 Task: Look for space in Rājampet, India from 5th July, 2023 to 11th July, 2023 for 2 adults in price range Rs.8000 to Rs.16000. Place can be entire place with 2 bedrooms having 2 beds and 1 bathroom. Property type can be house, flat, guest house. Booking option can be shelf check-in. Required host language is English.
Action: Mouse moved to (474, 63)
Screenshot: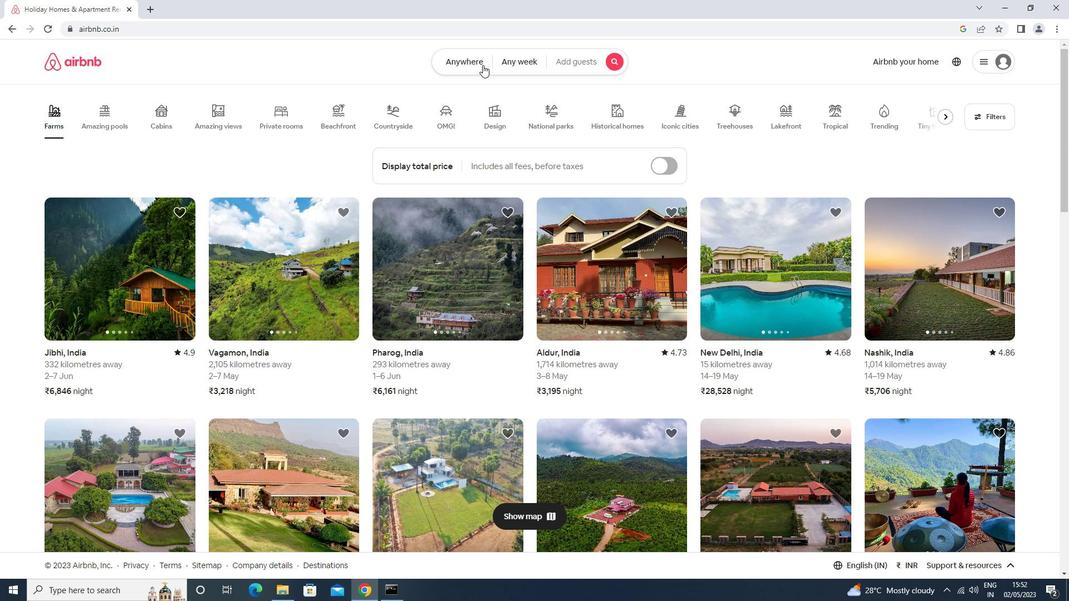 
Action: Mouse pressed left at (474, 63)
Screenshot: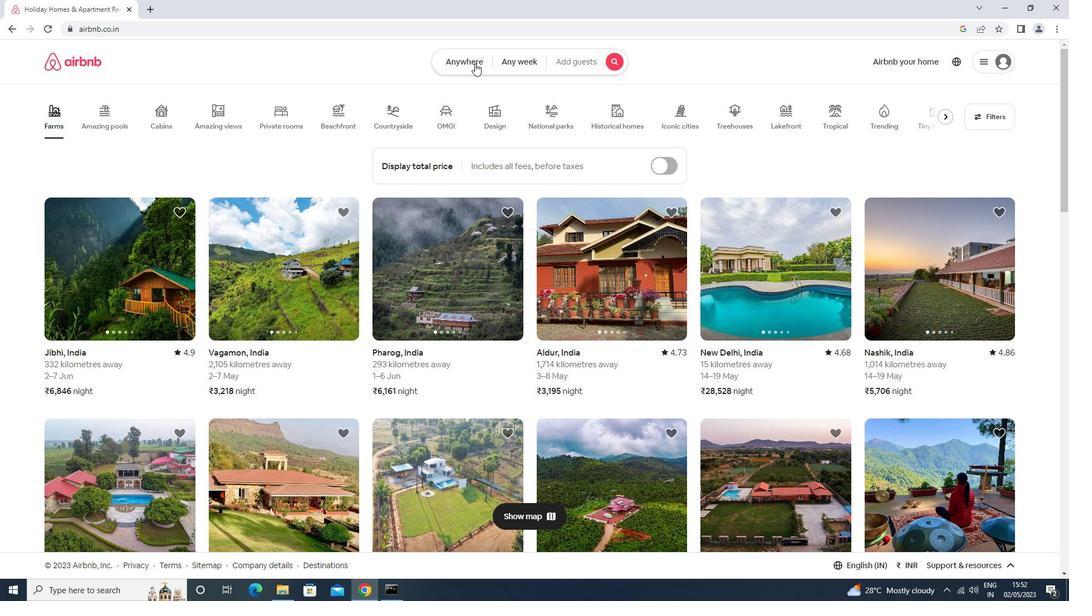 
Action: Mouse moved to (427, 108)
Screenshot: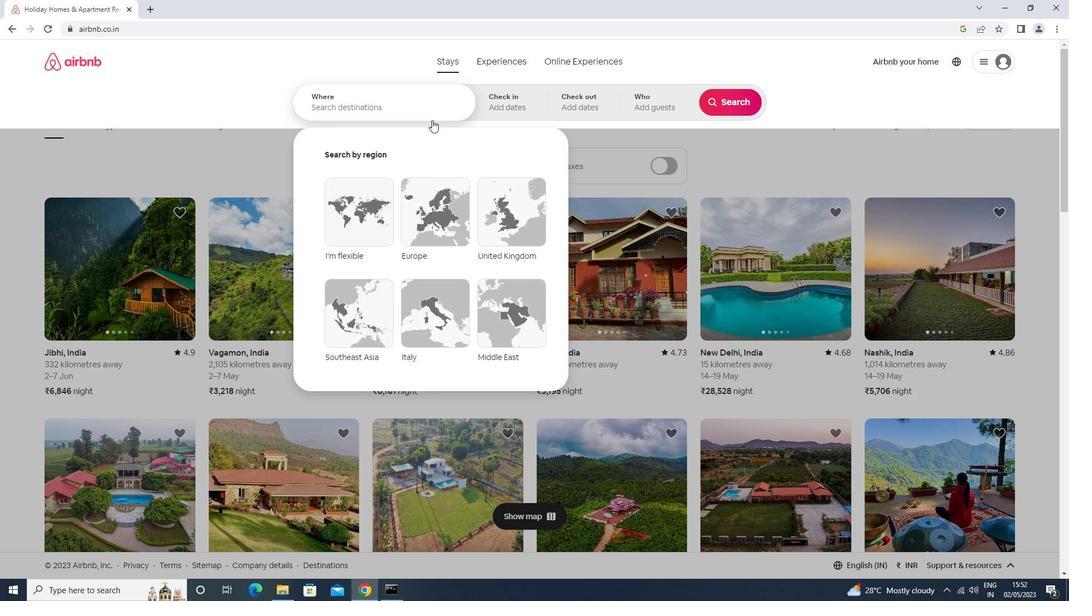 
Action: Mouse pressed left at (427, 108)
Screenshot: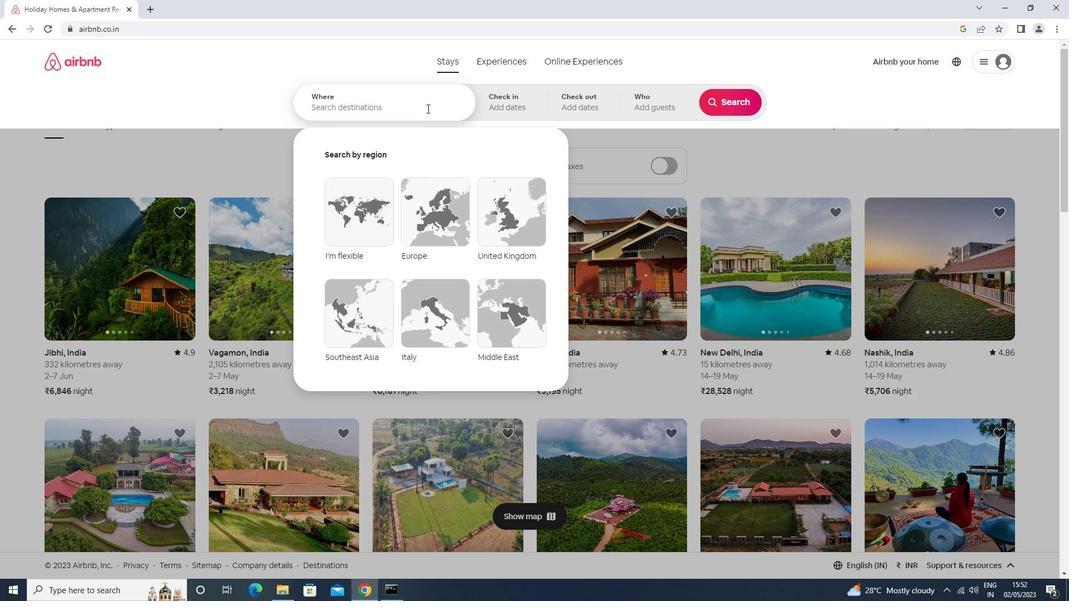 
Action: Key pressed r<Key.caps_lock>ajampet<Key.enter>
Screenshot: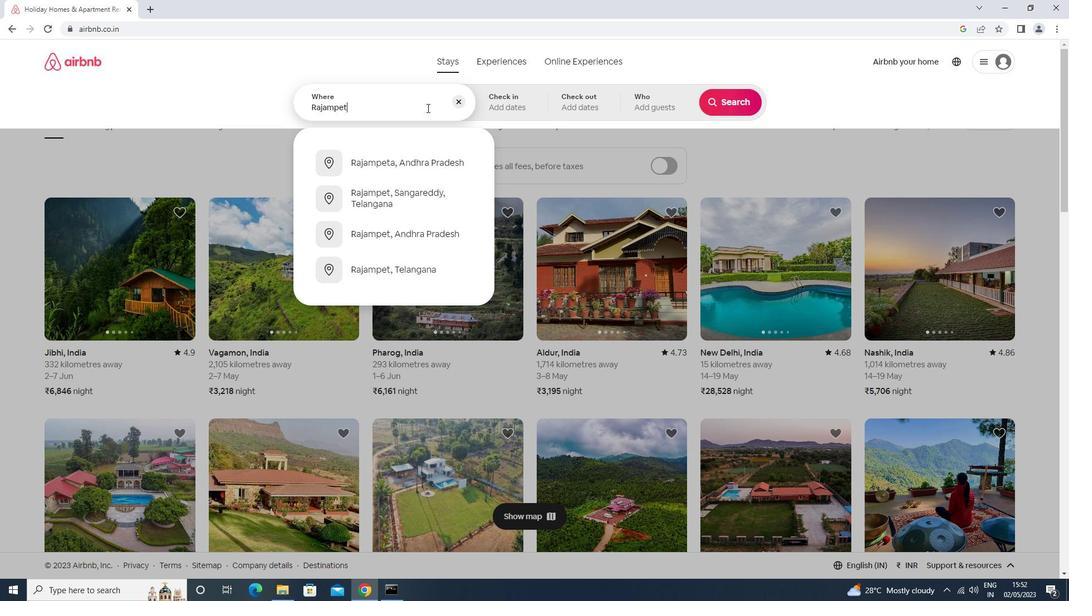 
Action: Mouse moved to (729, 189)
Screenshot: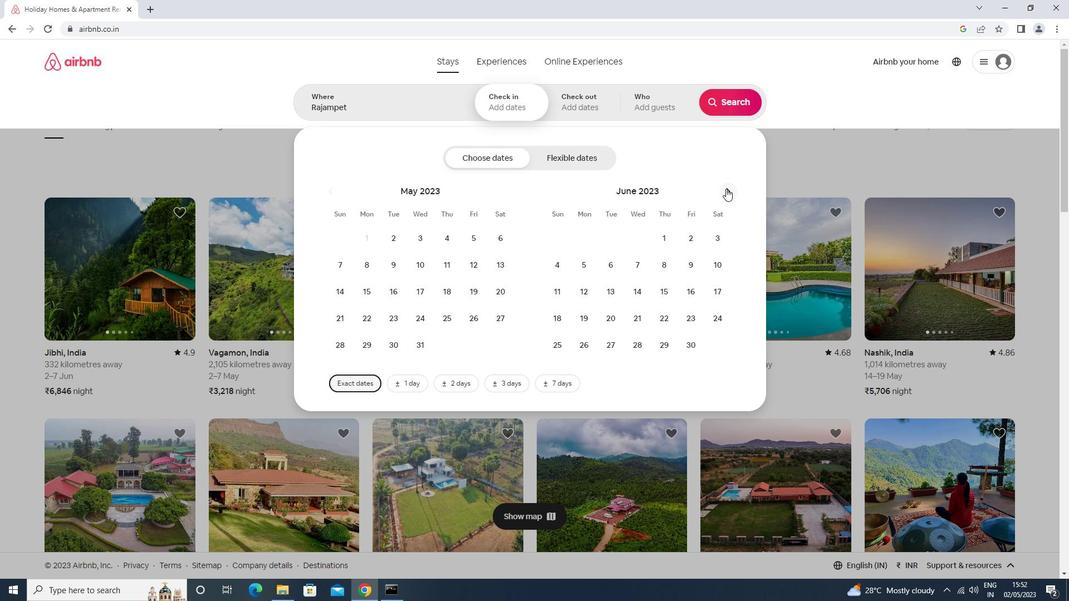 
Action: Mouse pressed left at (729, 189)
Screenshot: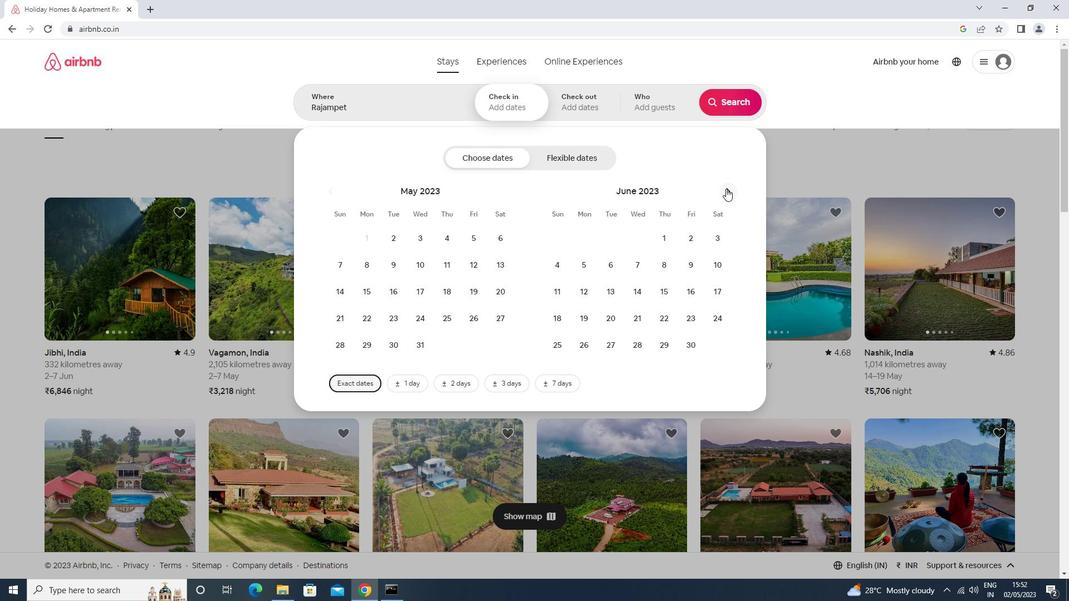 
Action: Mouse moved to (630, 268)
Screenshot: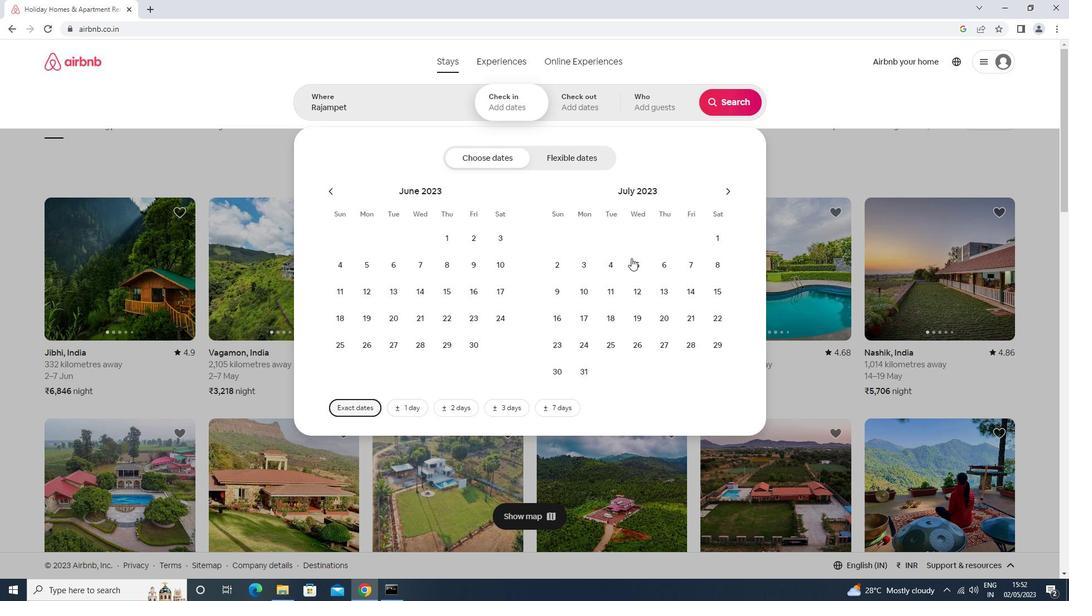 
Action: Mouse pressed left at (630, 268)
Screenshot: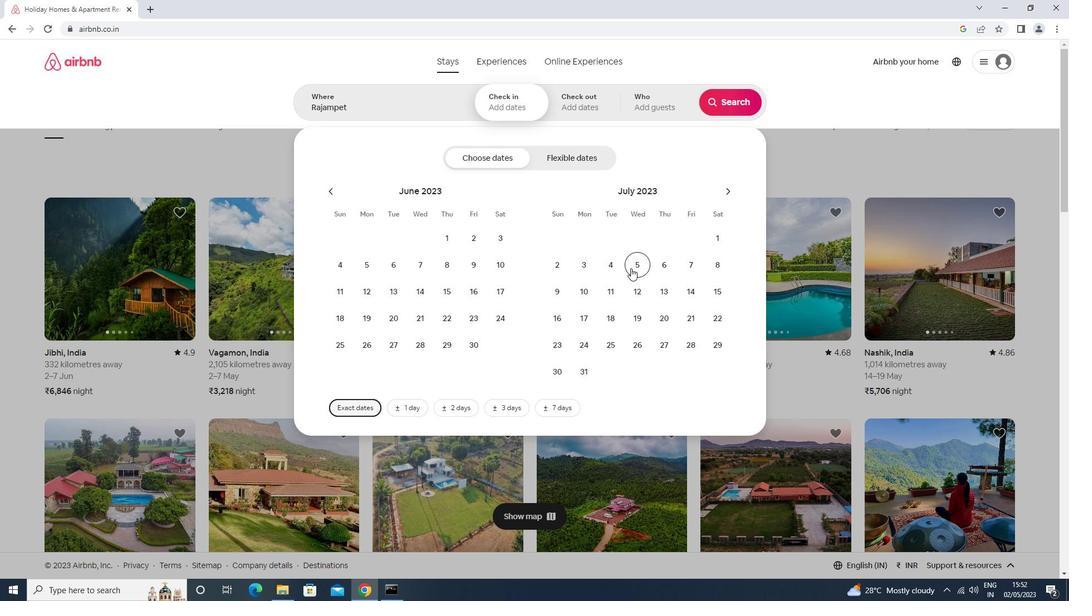 
Action: Mouse moved to (612, 287)
Screenshot: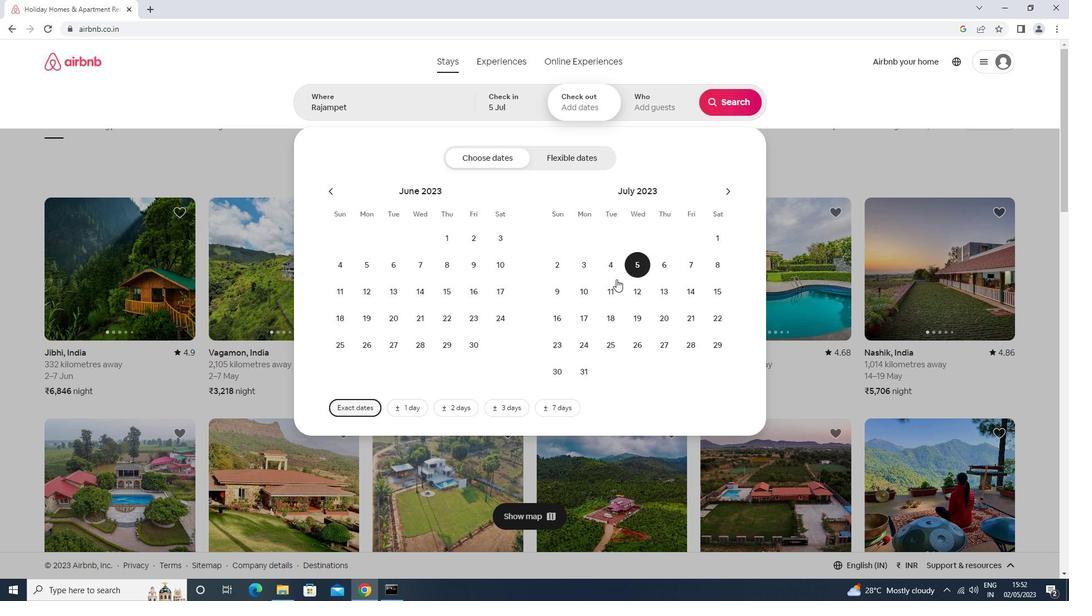 
Action: Mouse pressed left at (612, 287)
Screenshot: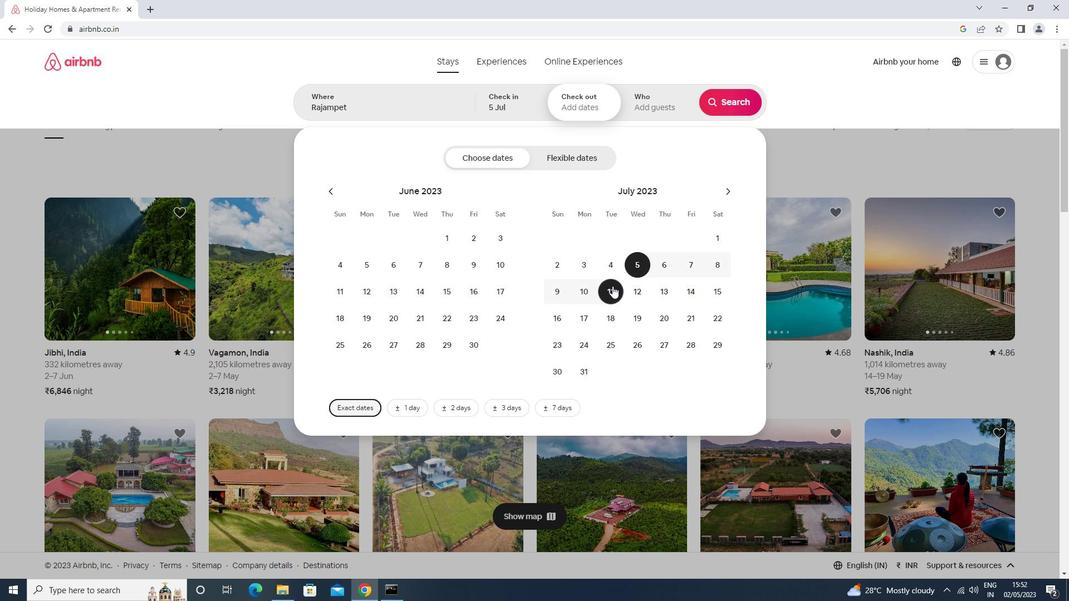 
Action: Mouse moved to (651, 116)
Screenshot: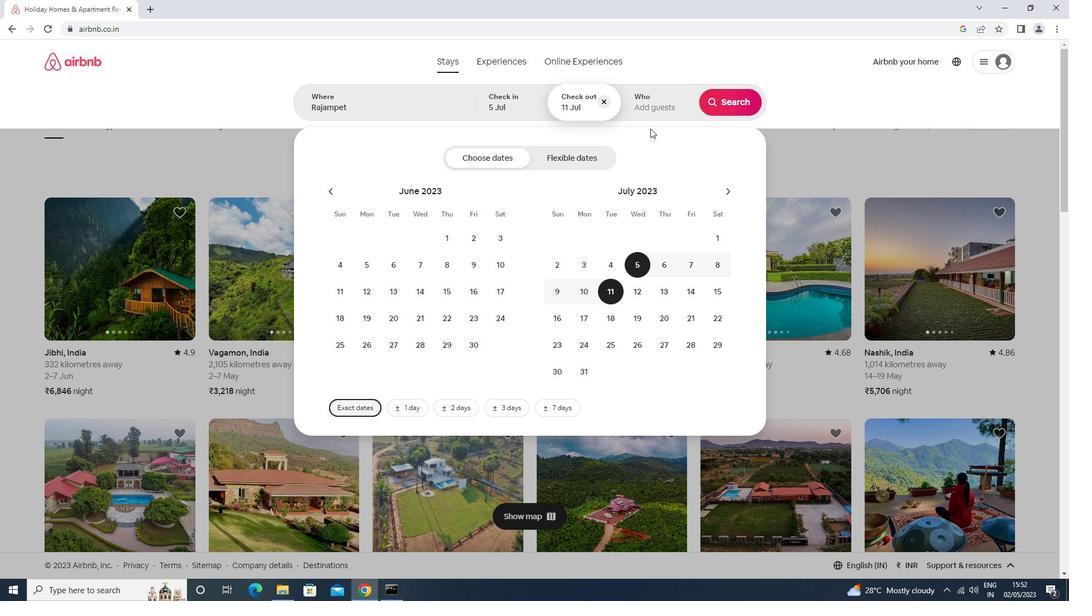 
Action: Mouse pressed left at (651, 116)
Screenshot: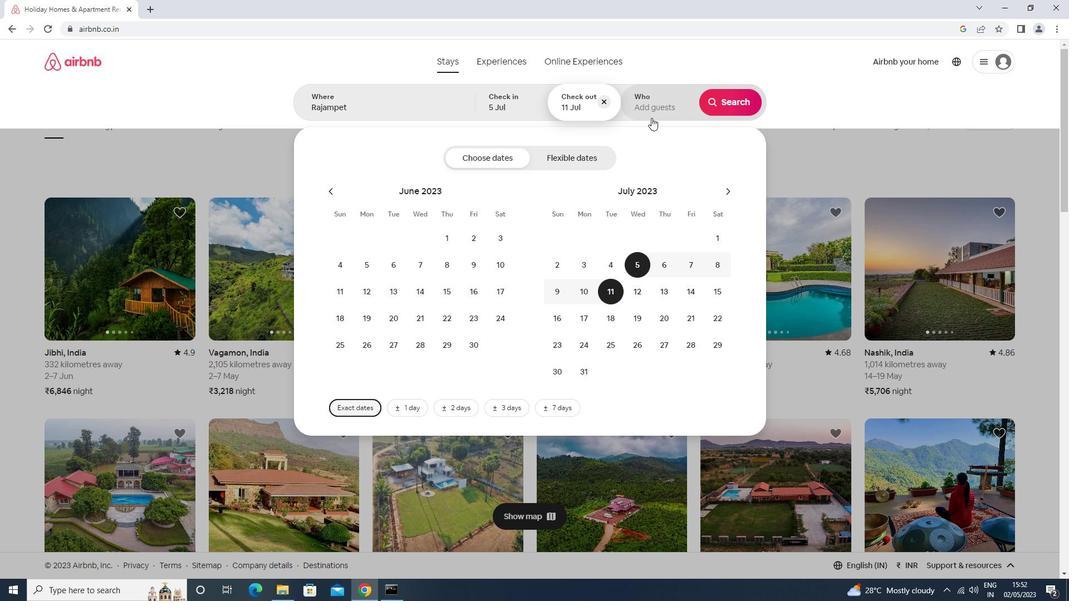 
Action: Mouse moved to (736, 168)
Screenshot: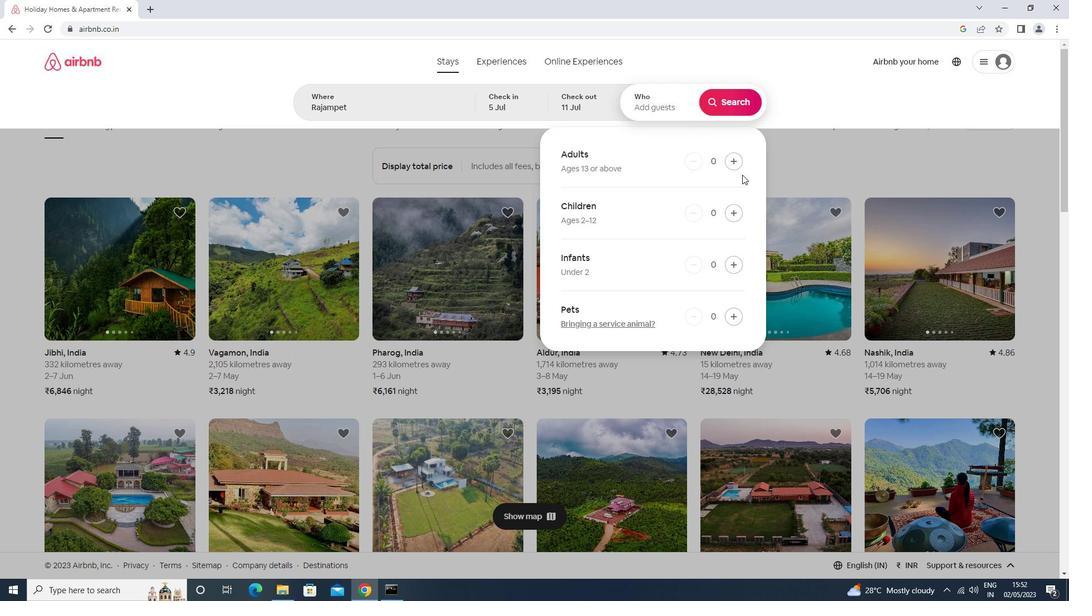 
Action: Mouse pressed left at (736, 168)
Screenshot: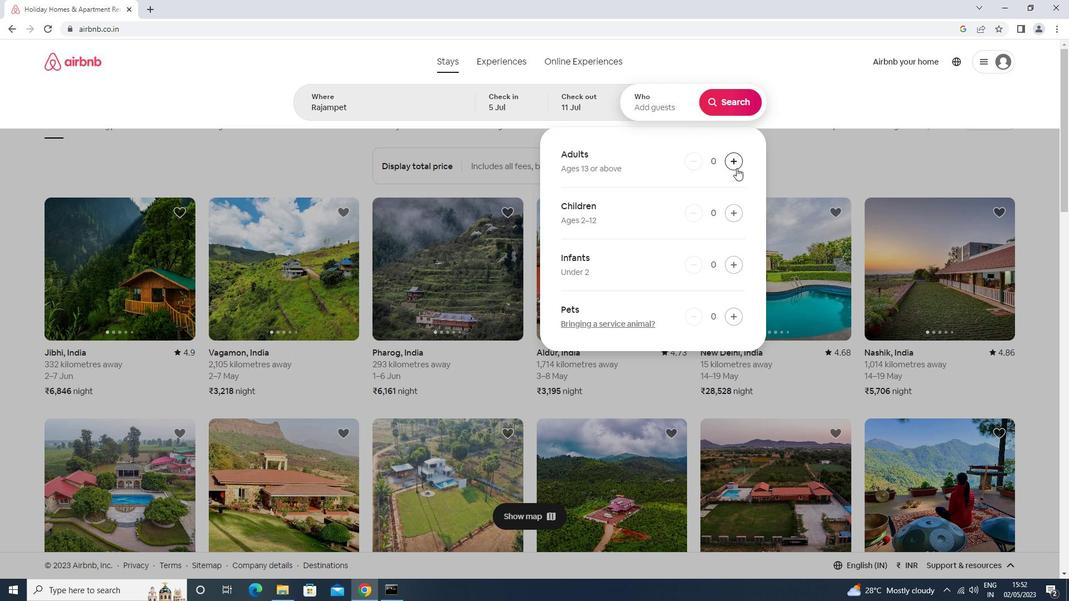 
Action: Mouse pressed left at (736, 168)
Screenshot: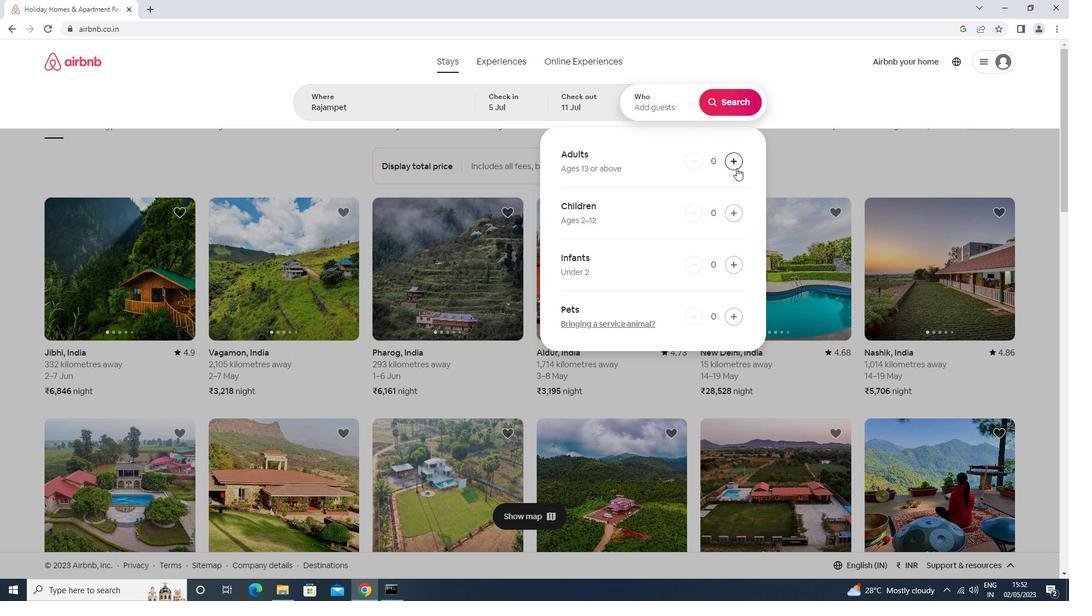 
Action: Mouse moved to (737, 101)
Screenshot: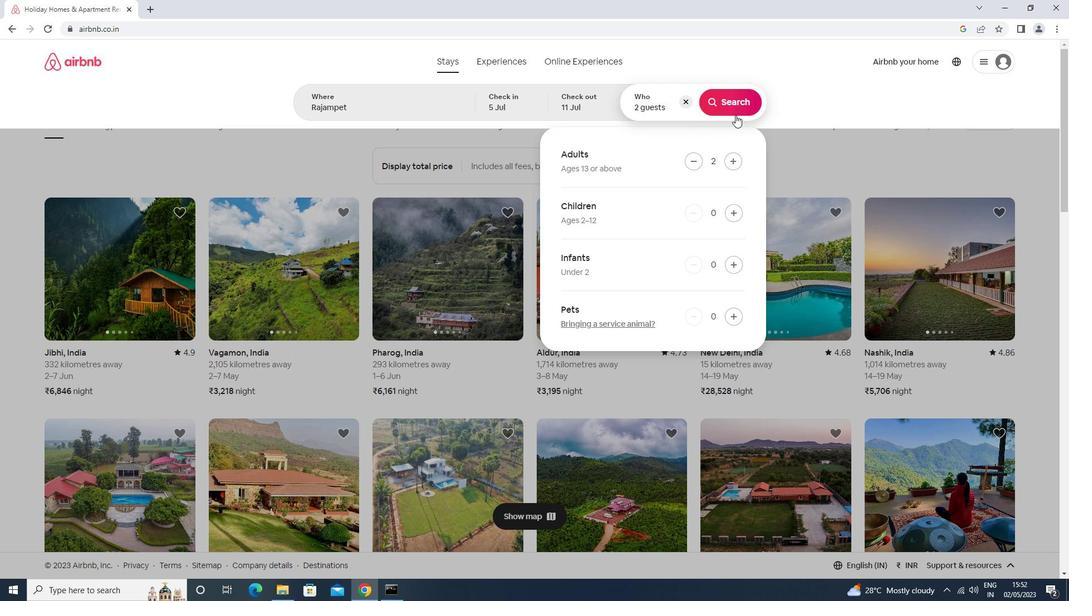 
Action: Mouse pressed left at (737, 101)
Screenshot: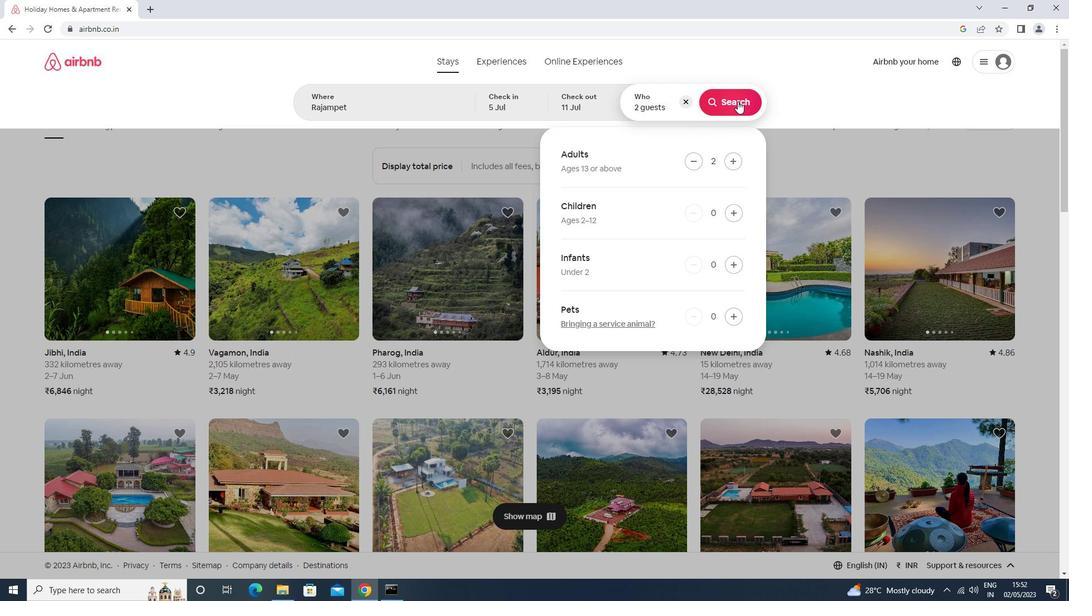 
Action: Mouse moved to (1015, 106)
Screenshot: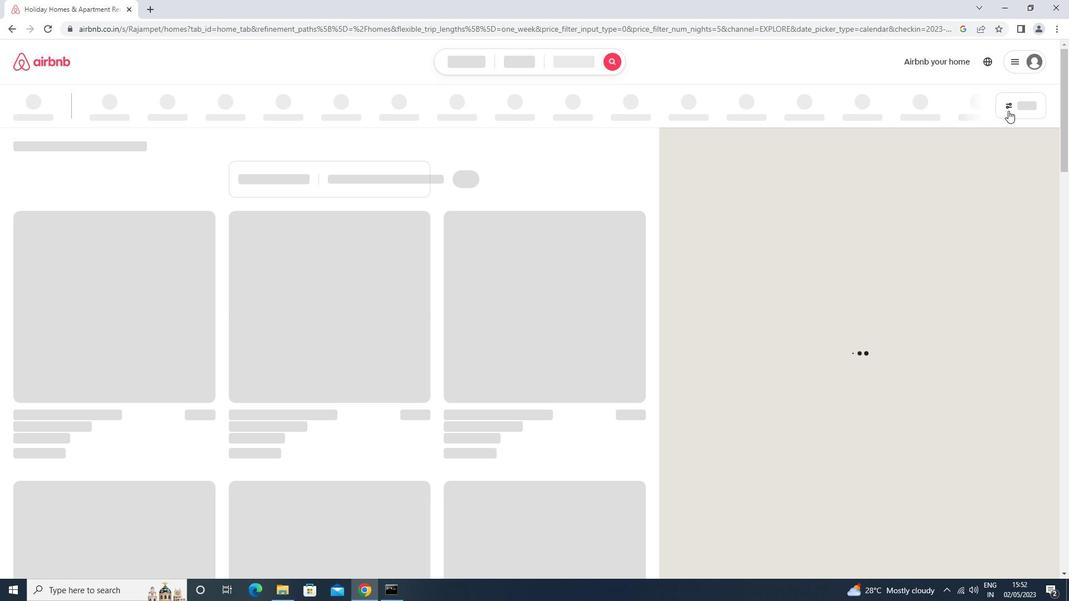 
Action: Mouse pressed left at (1015, 106)
Screenshot: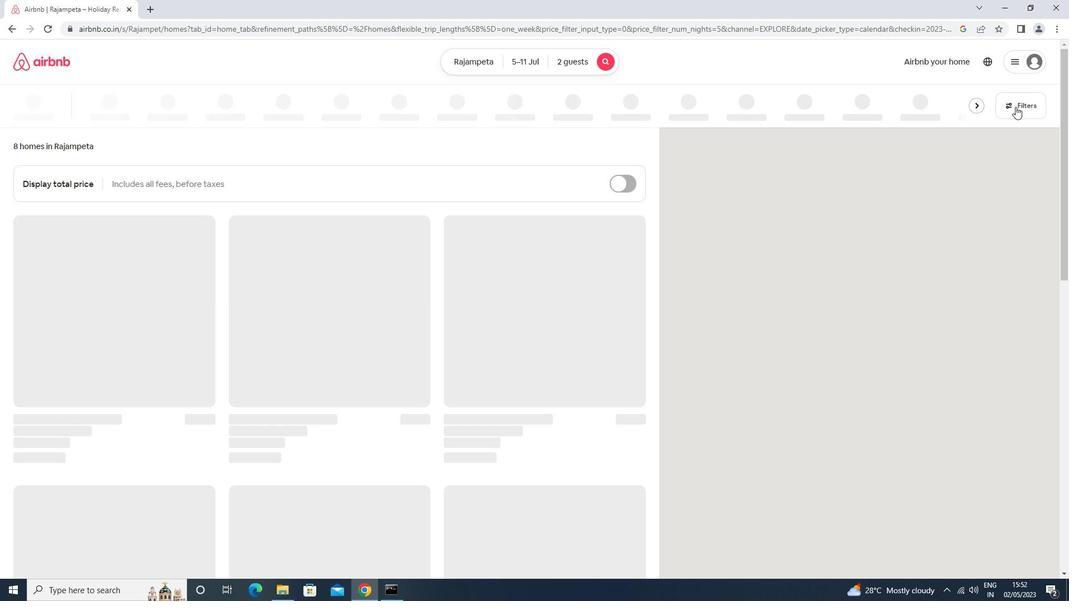 
Action: Mouse moved to (410, 245)
Screenshot: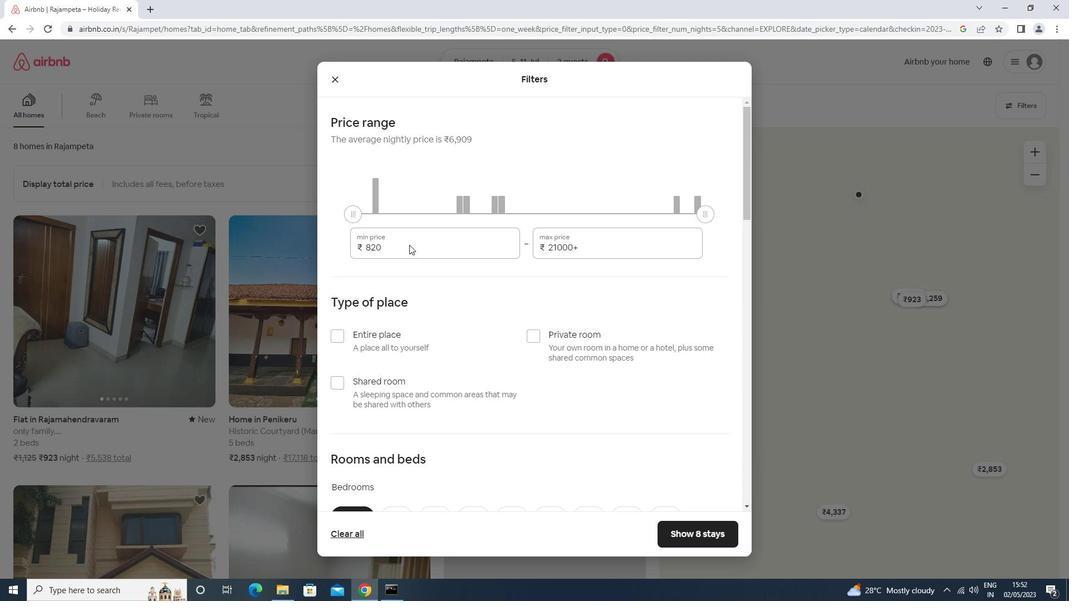 
Action: Mouse pressed left at (410, 245)
Screenshot: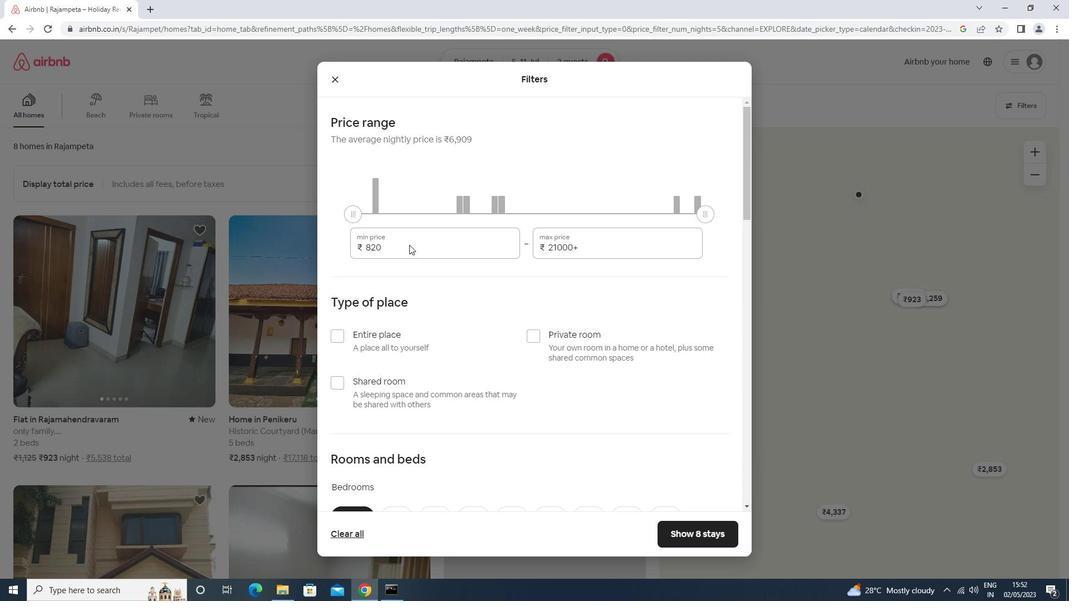 
Action: Key pressed <Key.backspace><Key.backspace><Key.backspace><Key.backspace><Key.backspace><Key.backspace>8000<Key.tab>16000
Screenshot: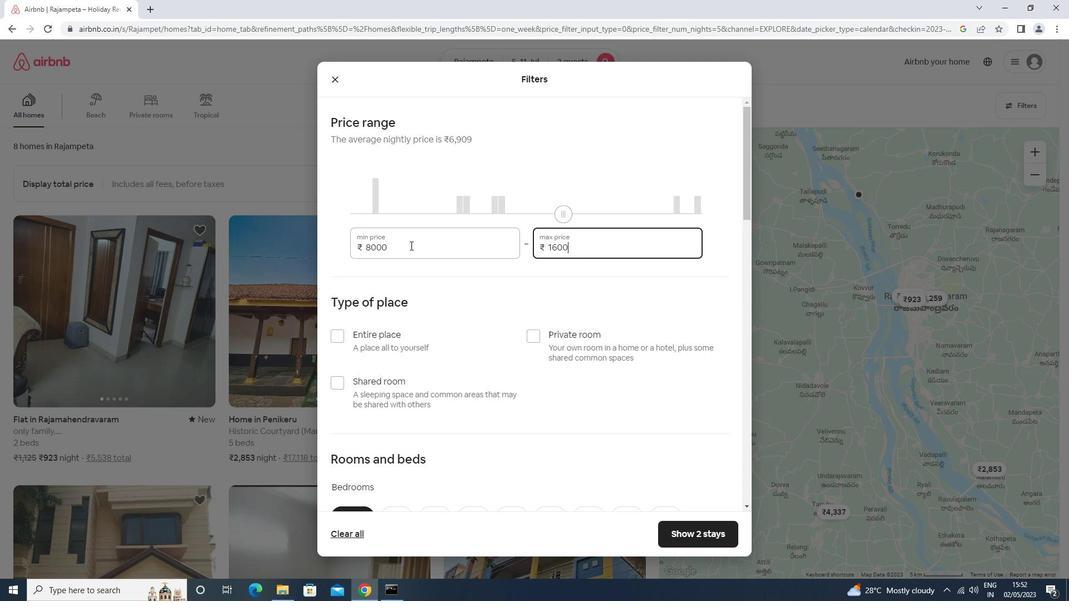 
Action: Mouse scrolled (410, 245) with delta (0, 0)
Screenshot: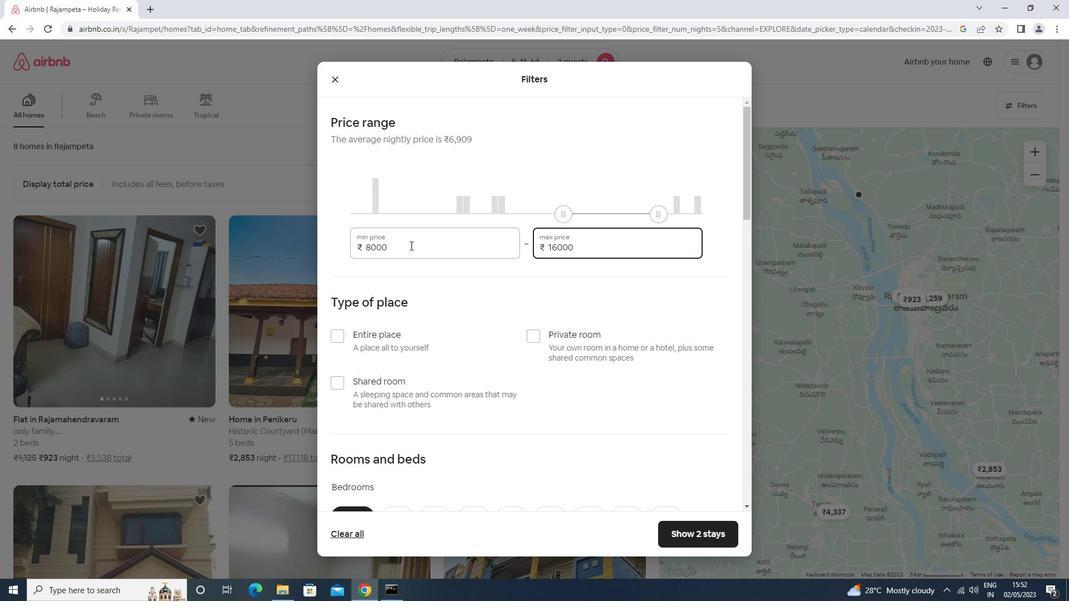 
Action: Mouse moved to (410, 245)
Screenshot: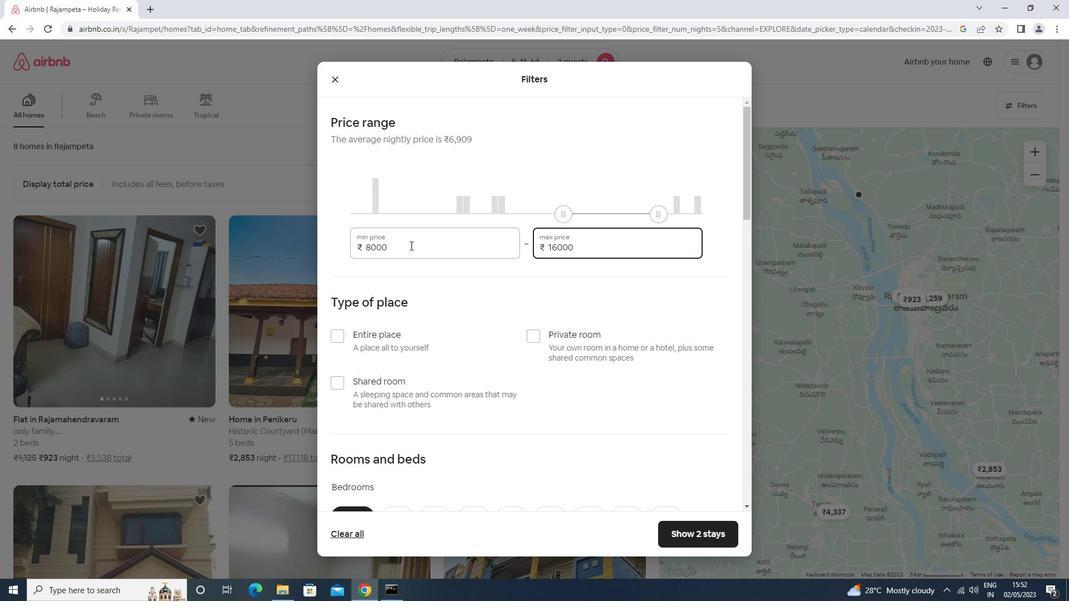 
Action: Mouse scrolled (410, 245) with delta (0, 0)
Screenshot: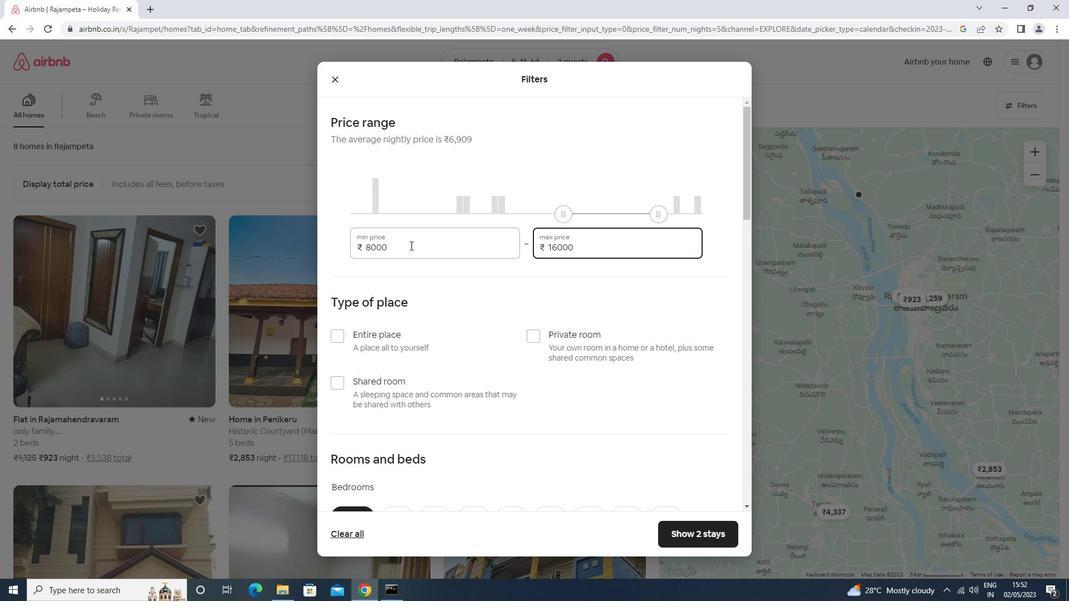 
Action: Mouse moved to (410, 246)
Screenshot: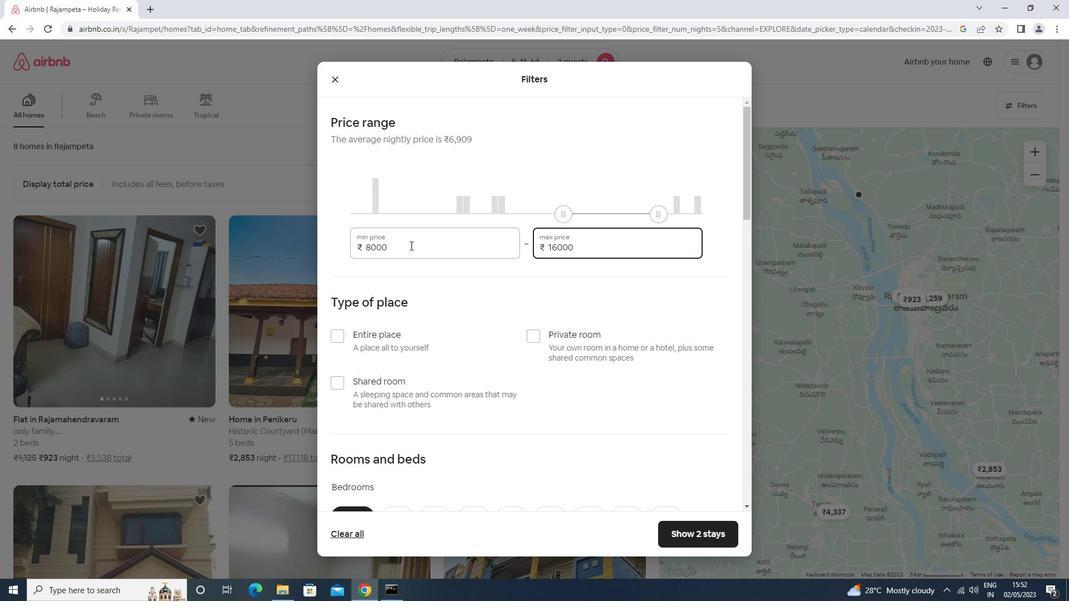 
Action: Mouse scrolled (410, 245) with delta (0, 0)
Screenshot: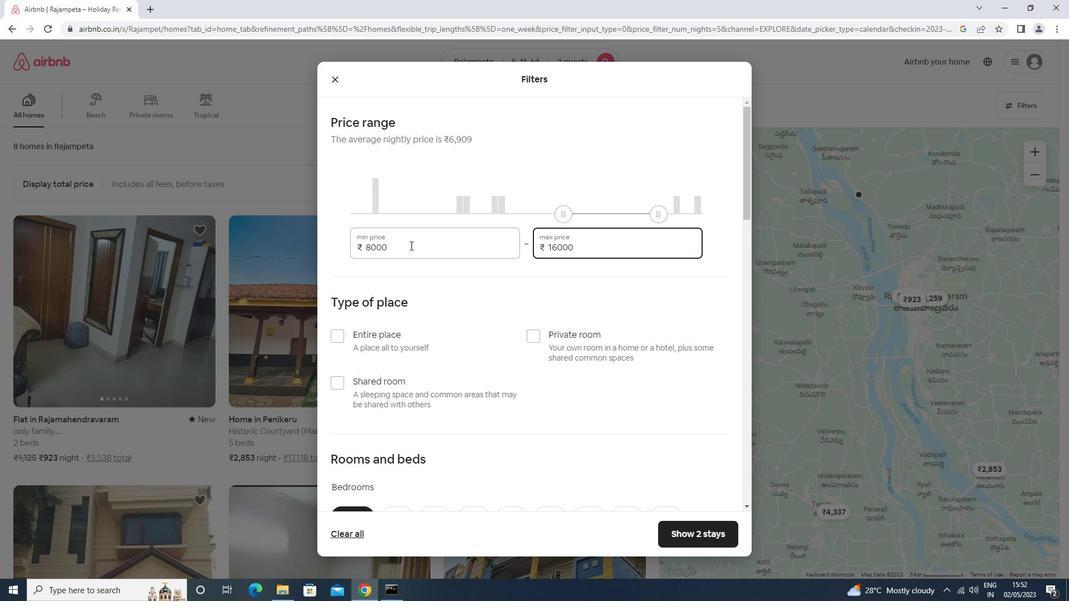 
Action: Mouse moved to (368, 170)
Screenshot: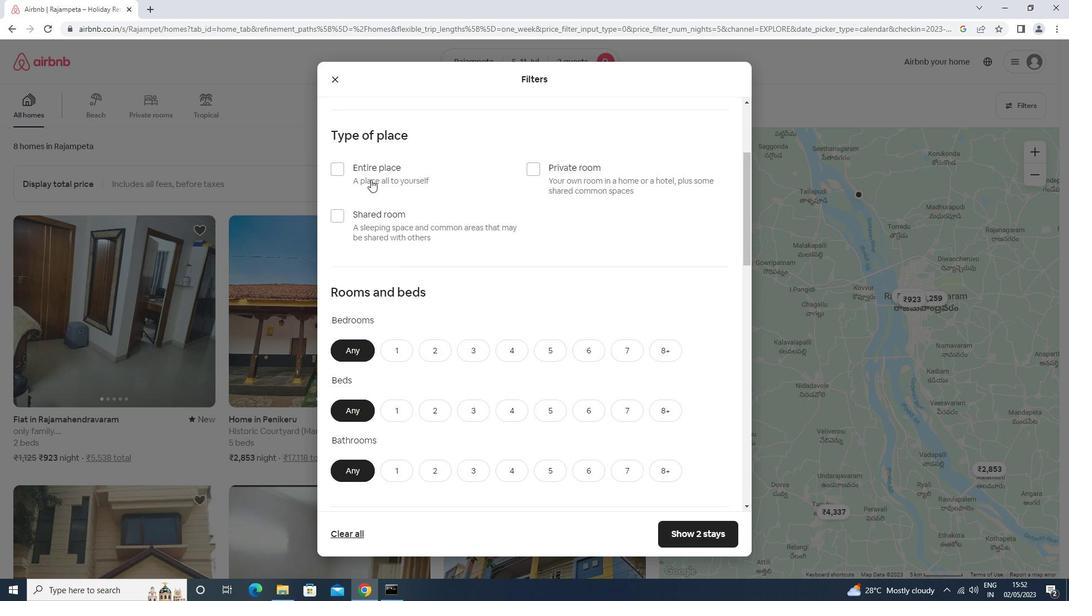 
Action: Mouse pressed left at (368, 170)
Screenshot: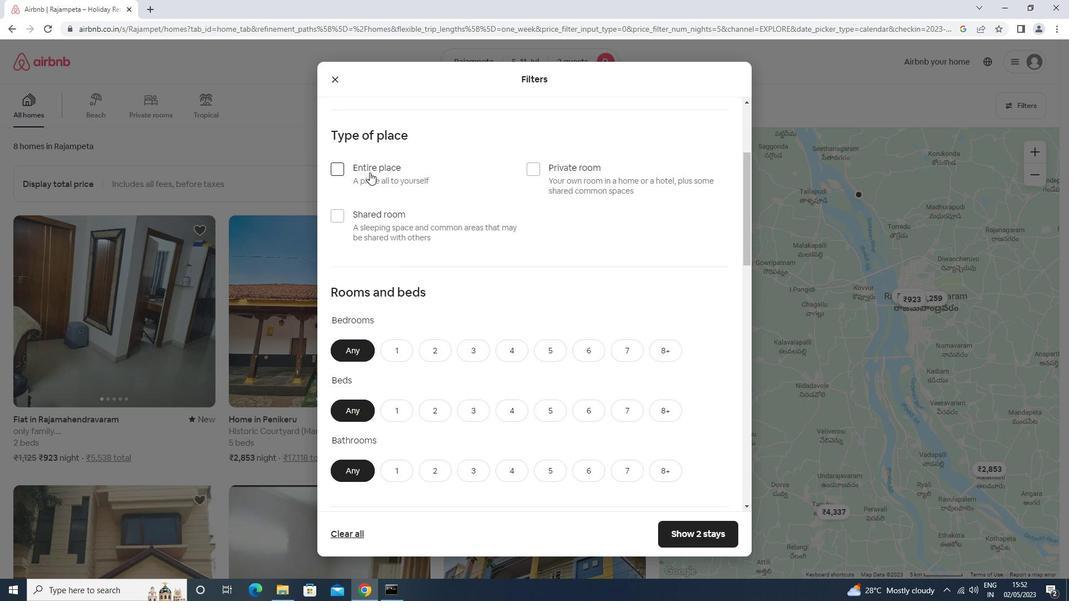 
Action: Mouse scrolled (368, 170) with delta (0, 0)
Screenshot: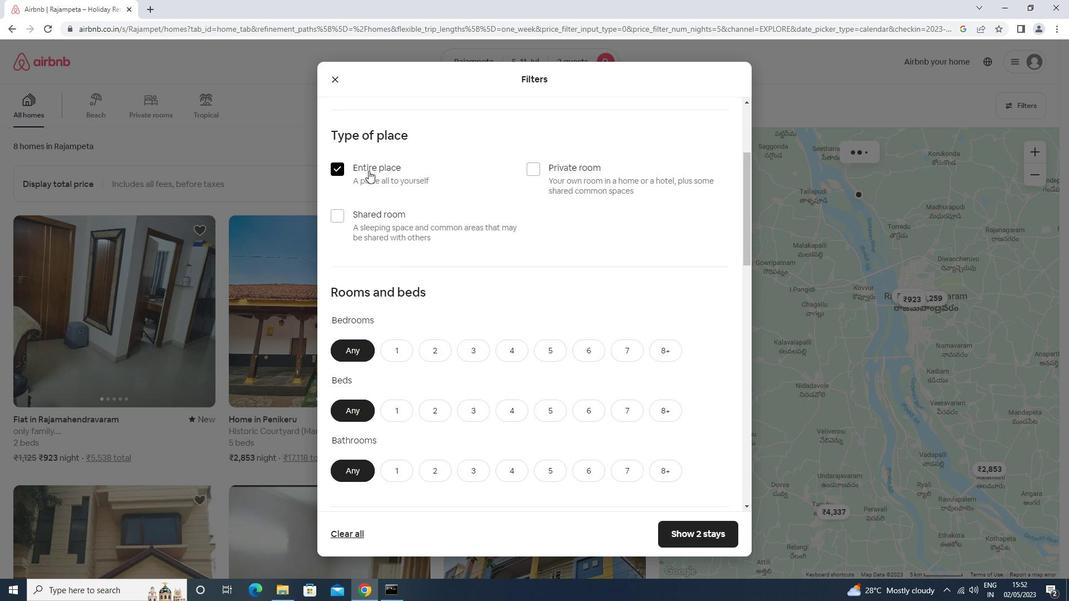 
Action: Mouse scrolled (368, 170) with delta (0, 0)
Screenshot: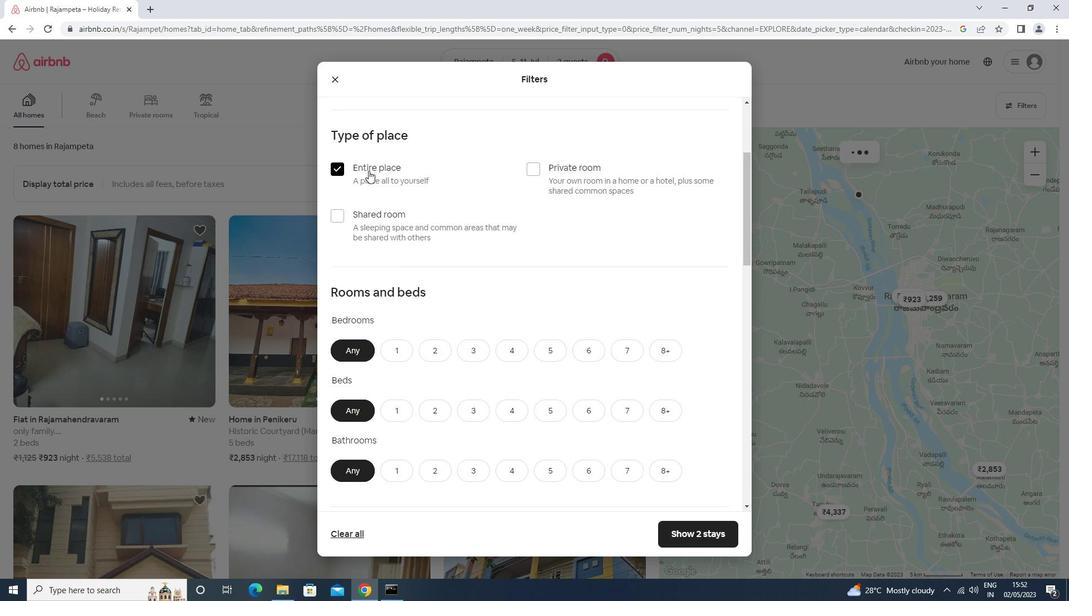 
Action: Mouse moved to (433, 240)
Screenshot: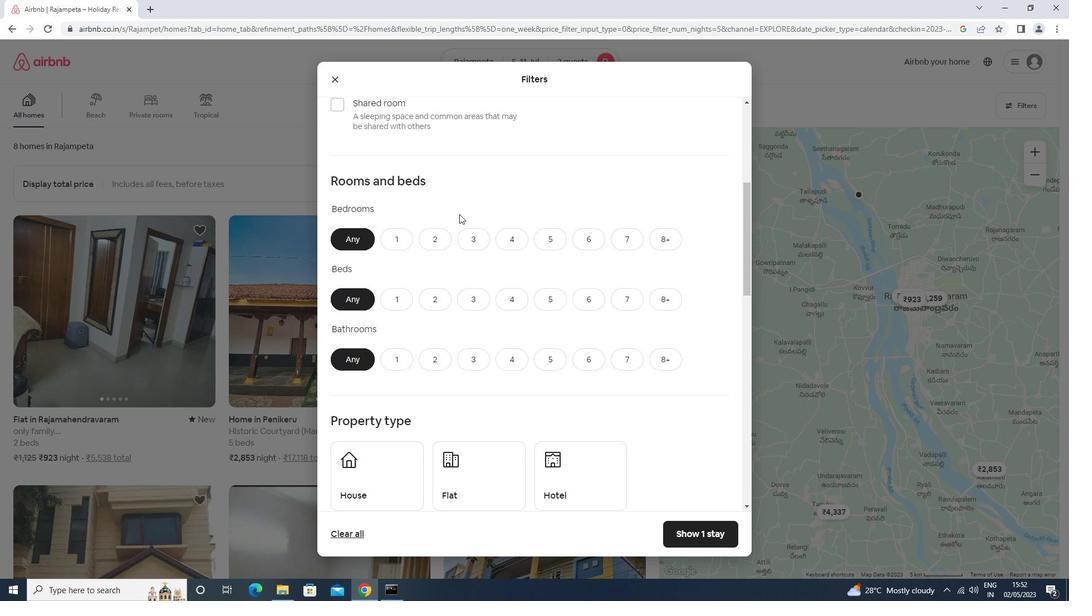 
Action: Mouse pressed left at (433, 240)
Screenshot: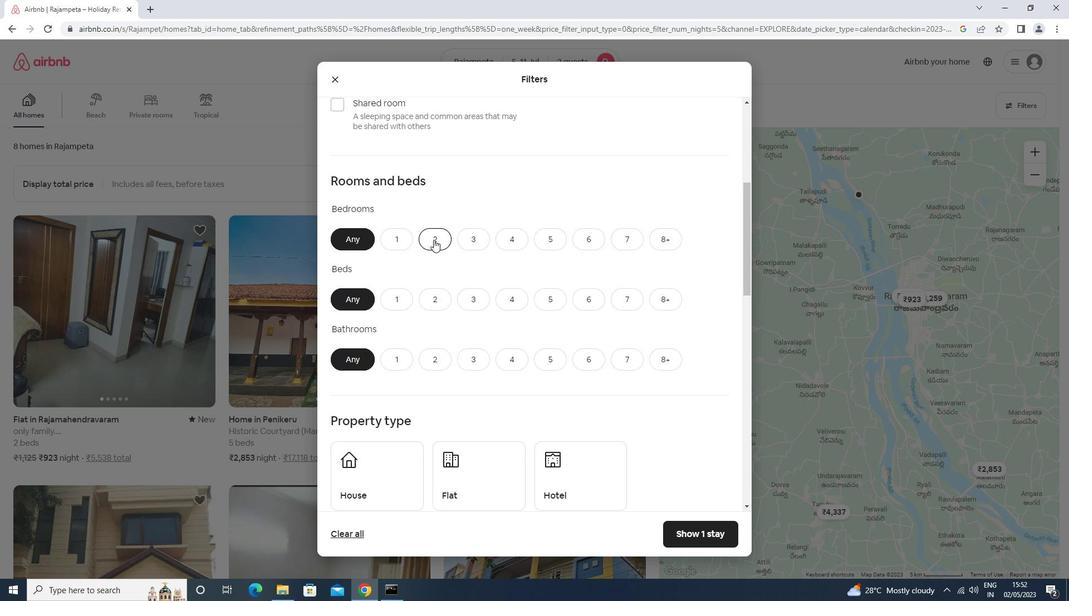 
Action: Mouse moved to (436, 301)
Screenshot: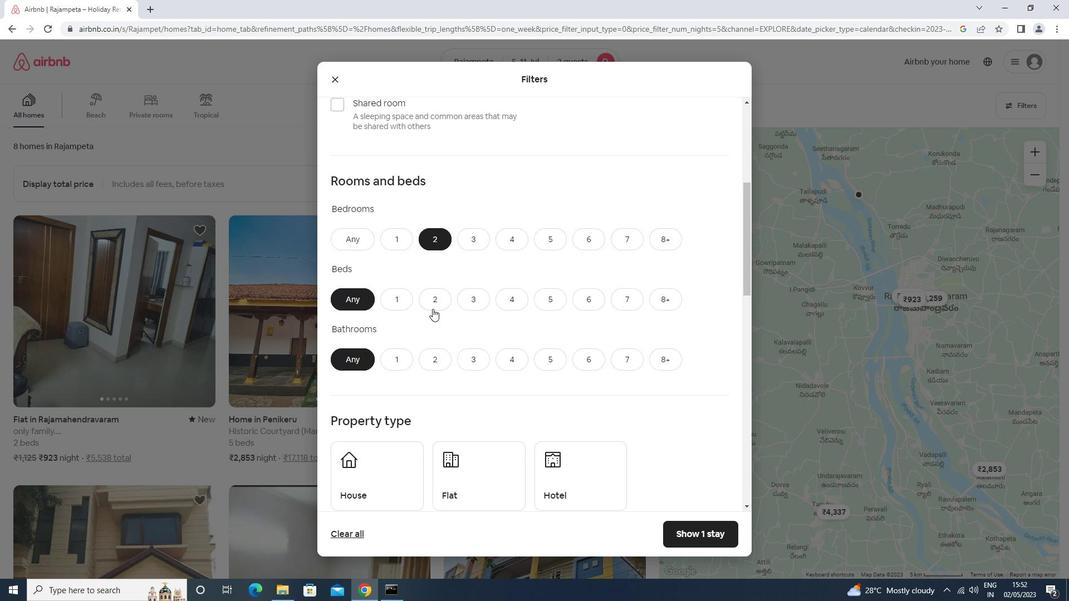 
Action: Mouse pressed left at (436, 301)
Screenshot: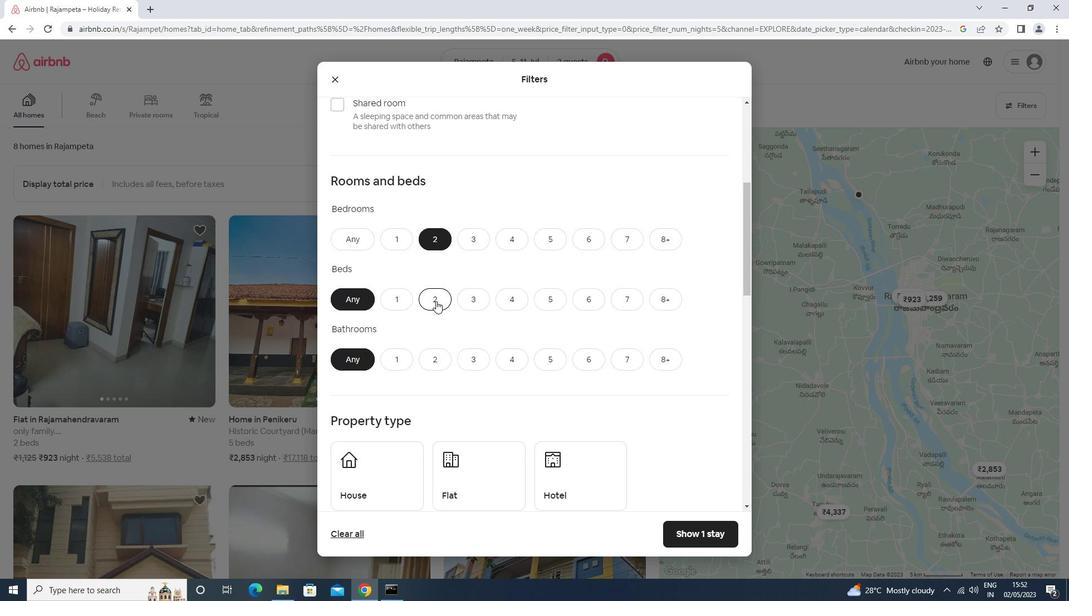 
Action: Mouse moved to (393, 361)
Screenshot: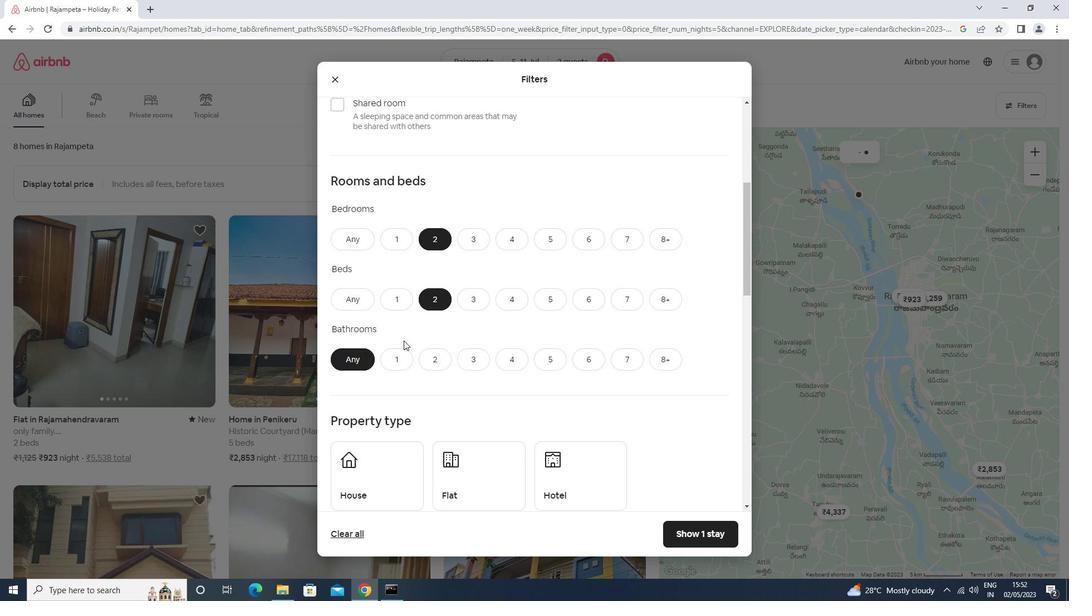 
Action: Mouse pressed left at (393, 361)
Screenshot: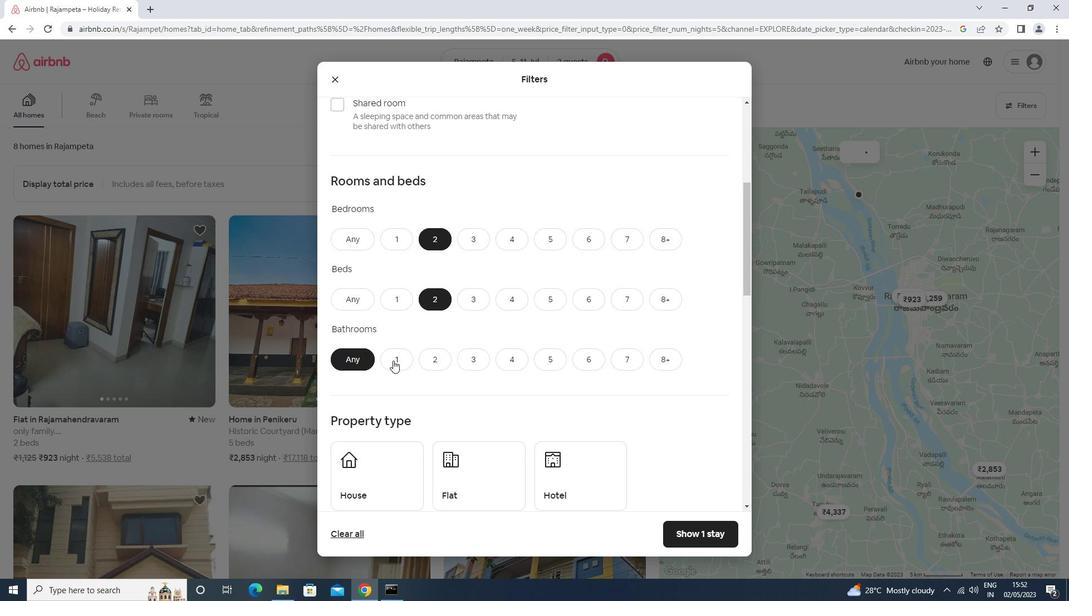 
Action: Mouse moved to (405, 340)
Screenshot: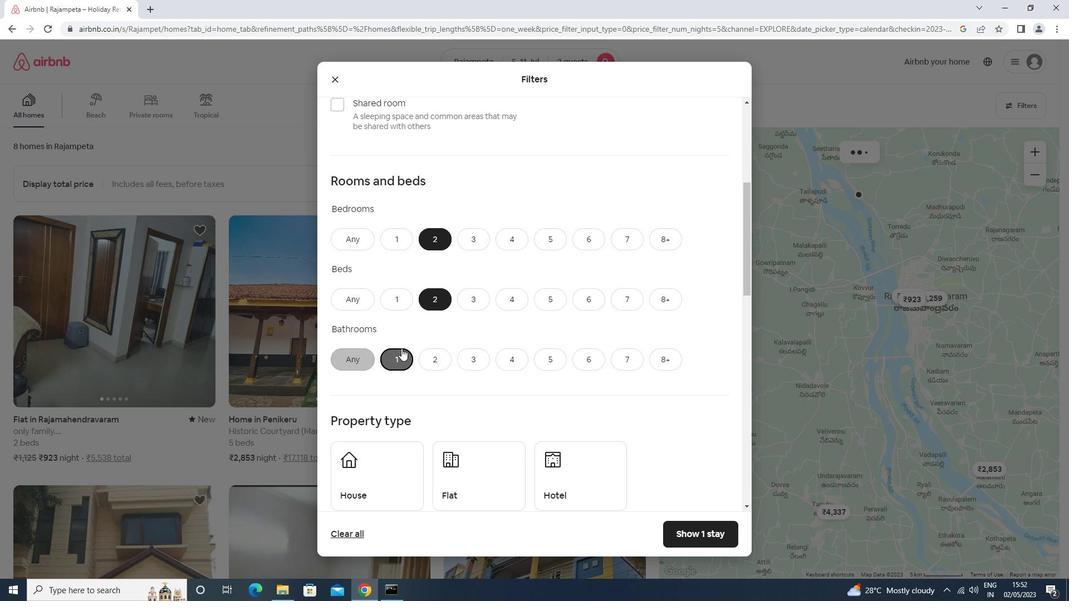 
Action: Mouse scrolled (405, 339) with delta (0, 0)
Screenshot: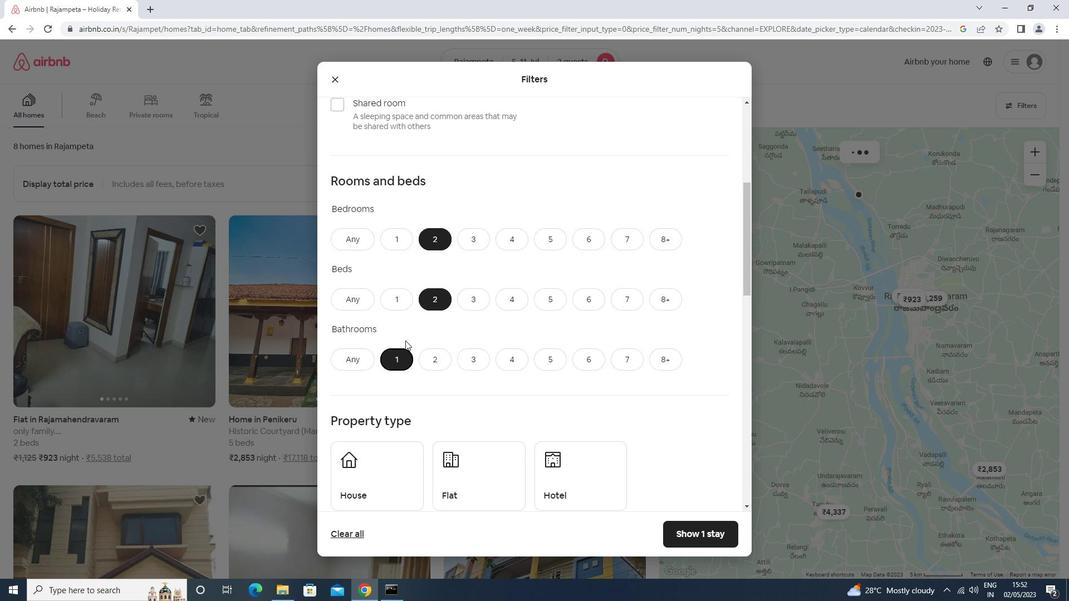 
Action: Mouse scrolled (405, 339) with delta (0, 0)
Screenshot: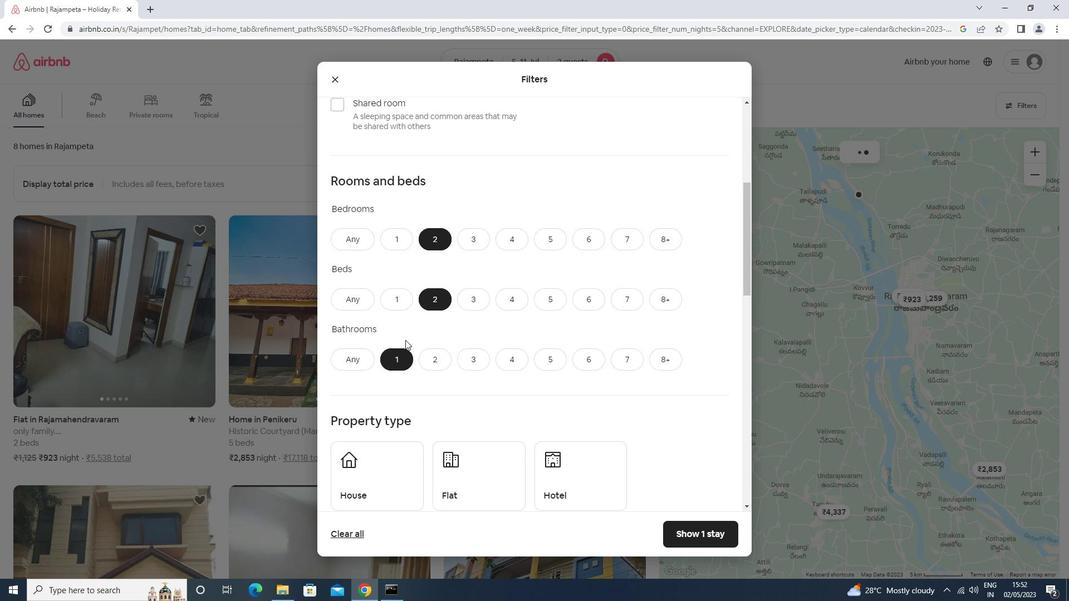 
Action: Mouse scrolled (405, 339) with delta (0, 0)
Screenshot: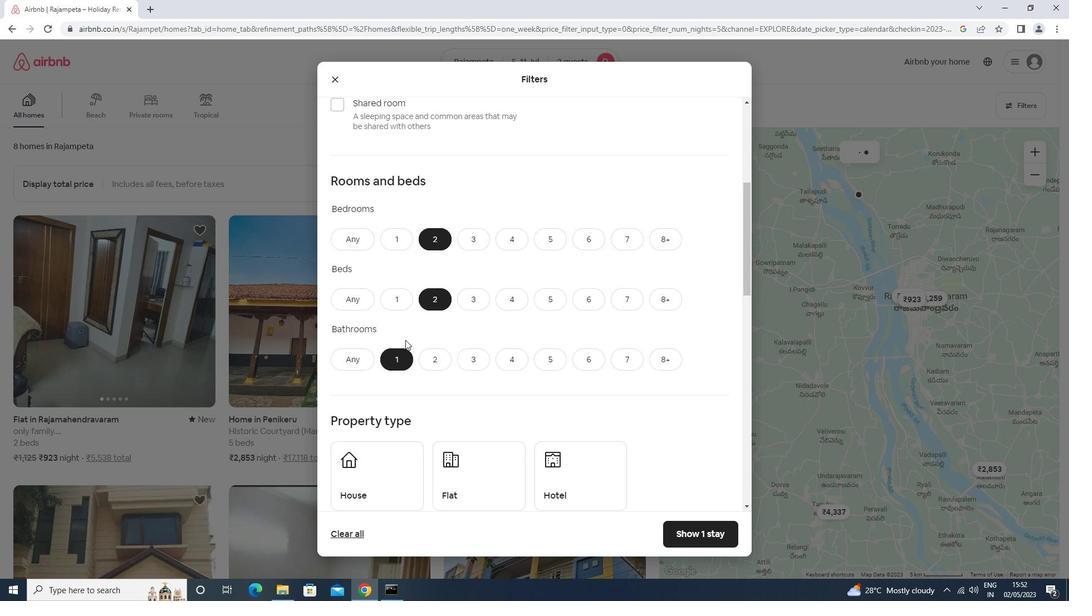 
Action: Mouse moved to (389, 325)
Screenshot: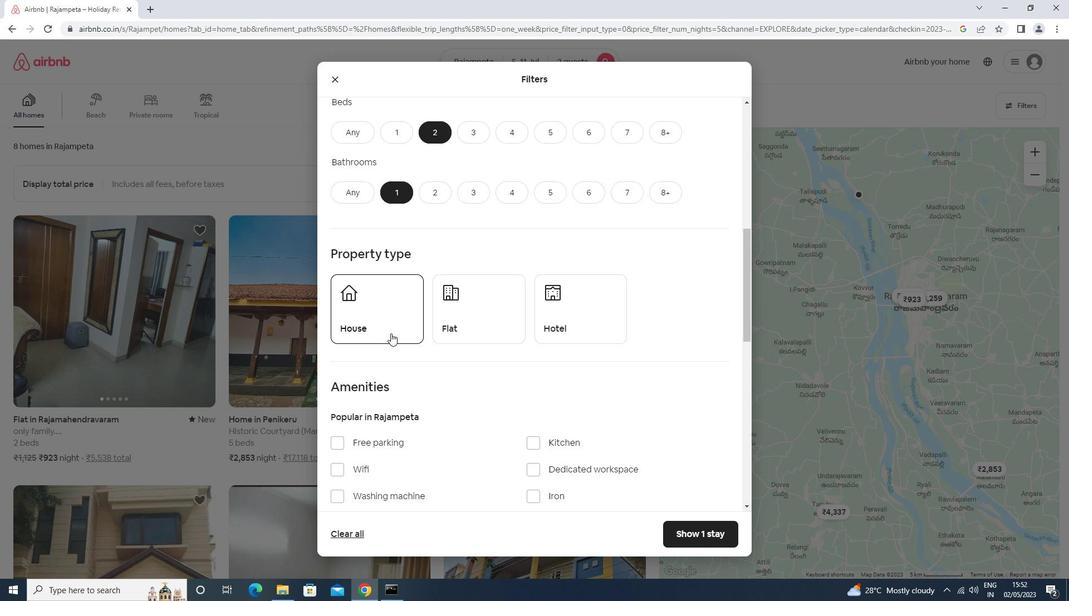 
Action: Mouse pressed left at (389, 325)
Screenshot: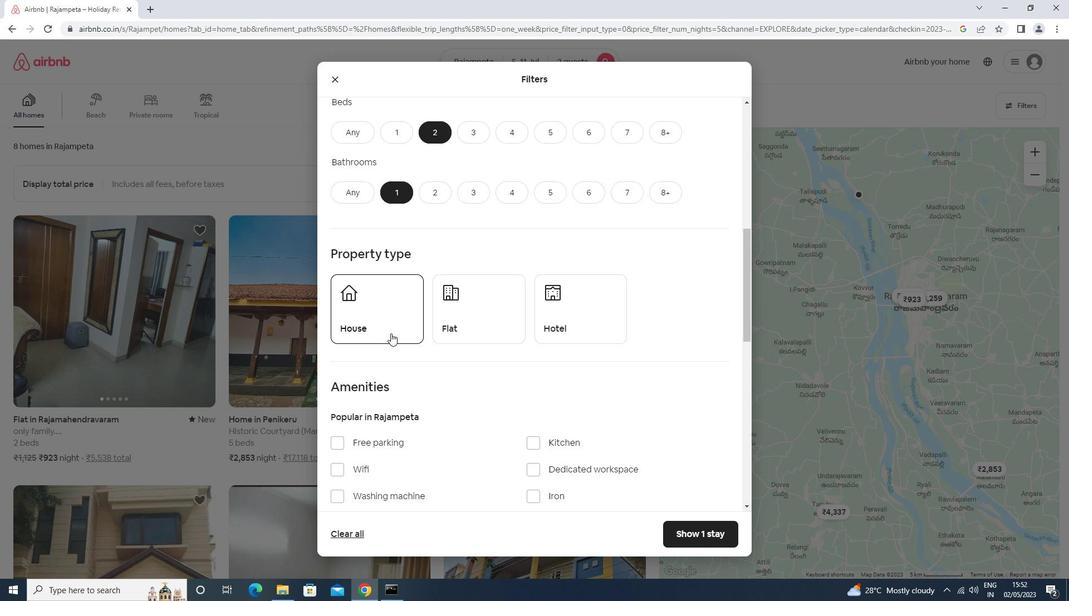 
Action: Mouse moved to (484, 319)
Screenshot: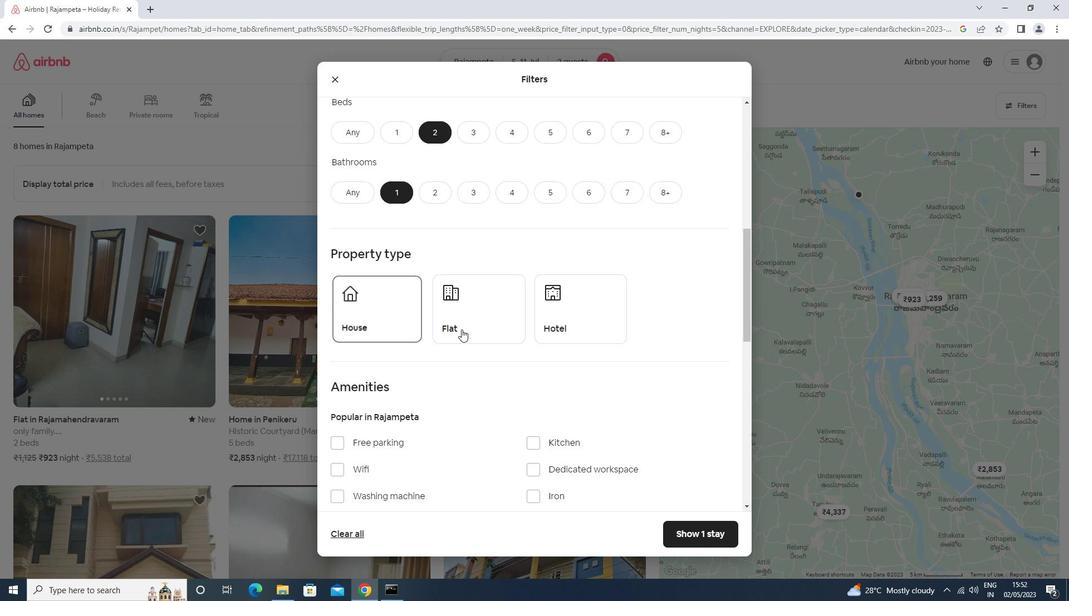 
Action: Mouse pressed left at (484, 319)
Screenshot: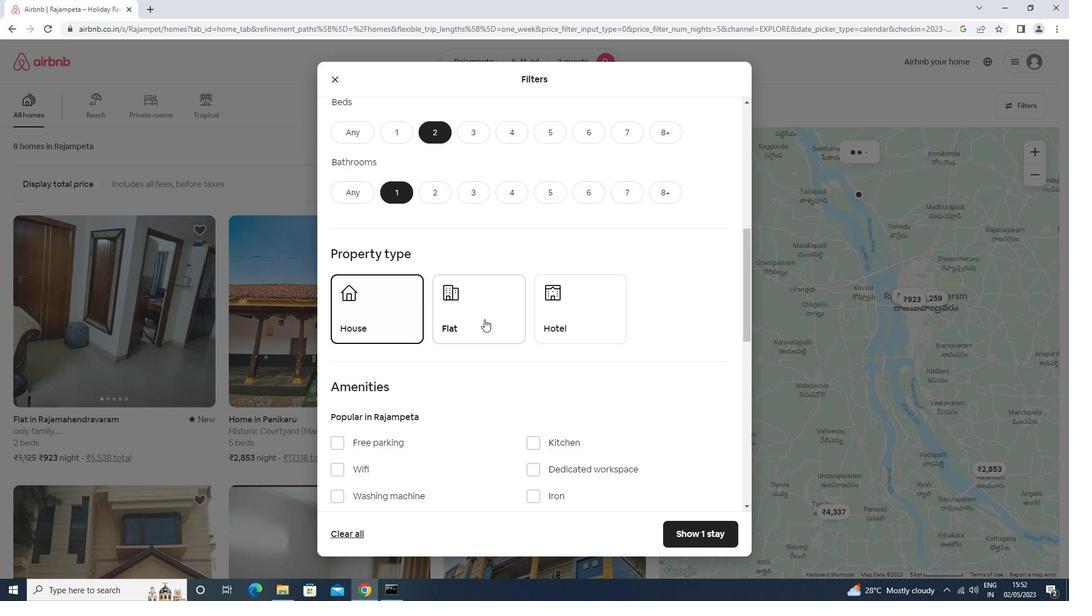 
Action: Mouse moved to (484, 313)
Screenshot: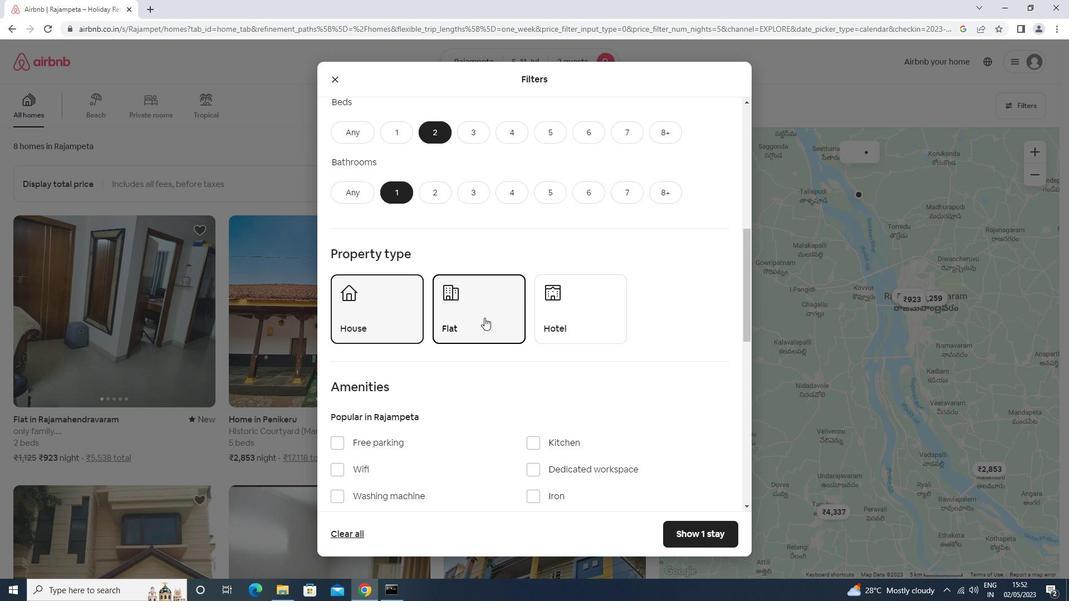 
Action: Mouse scrolled (484, 312) with delta (0, 0)
Screenshot: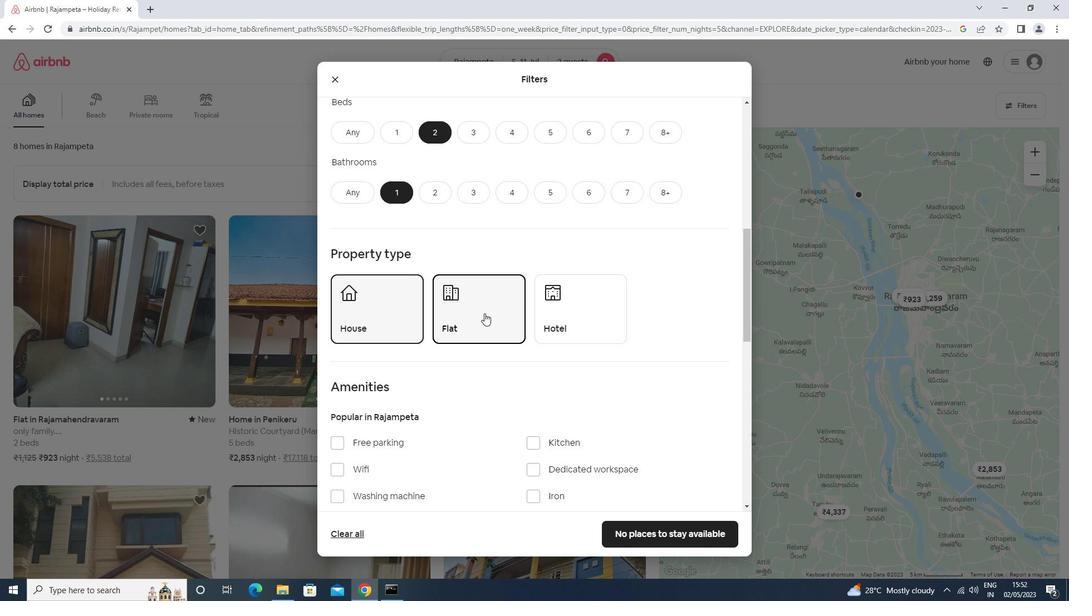 
Action: Mouse scrolled (484, 312) with delta (0, 0)
Screenshot: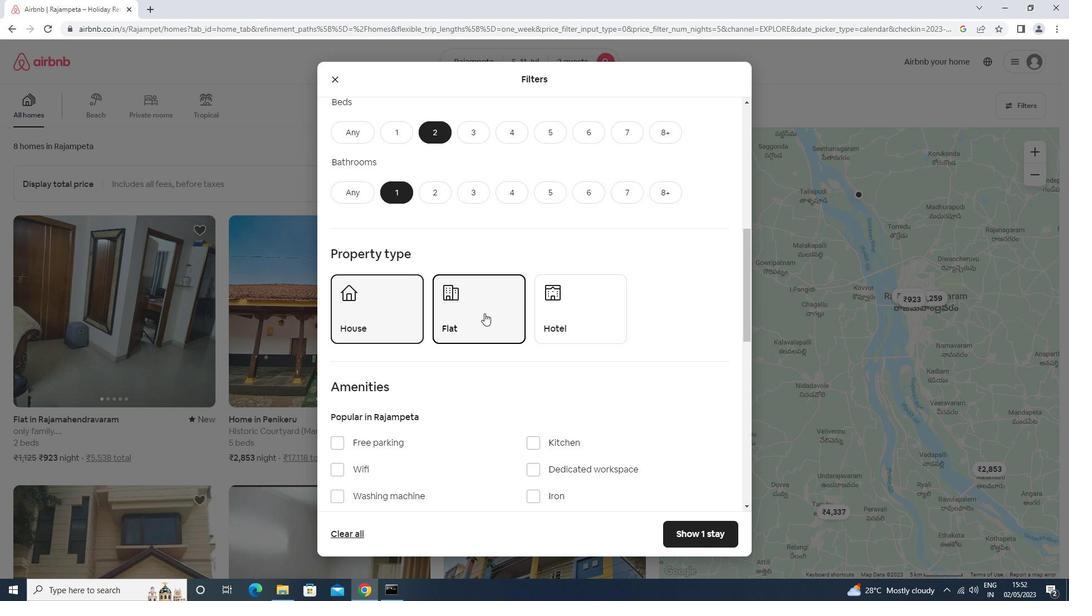 
Action: Mouse scrolled (484, 312) with delta (0, 0)
Screenshot: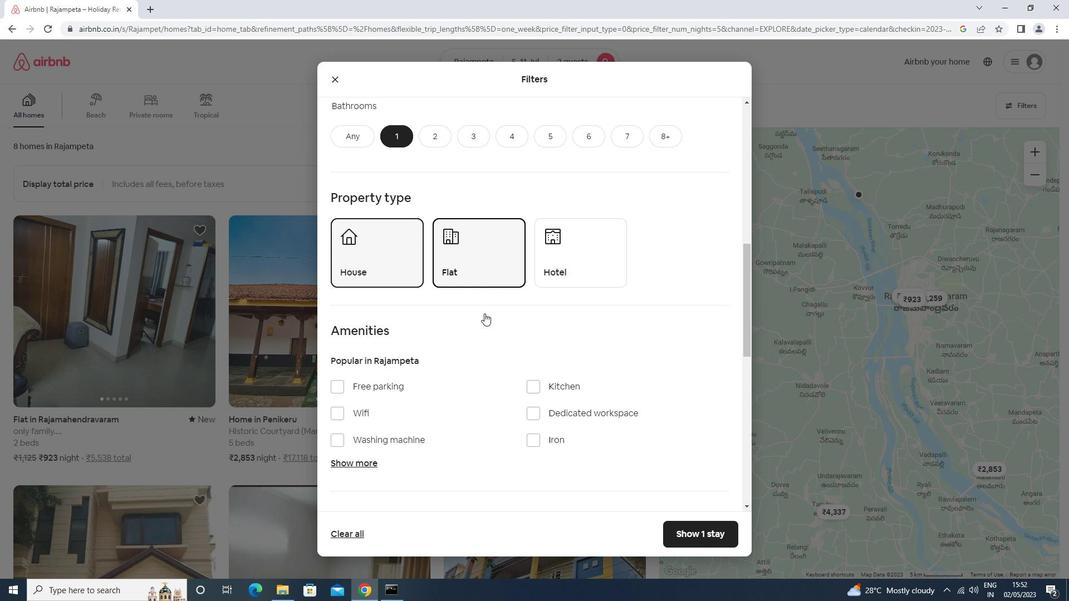 
Action: Mouse scrolled (484, 312) with delta (0, 0)
Screenshot: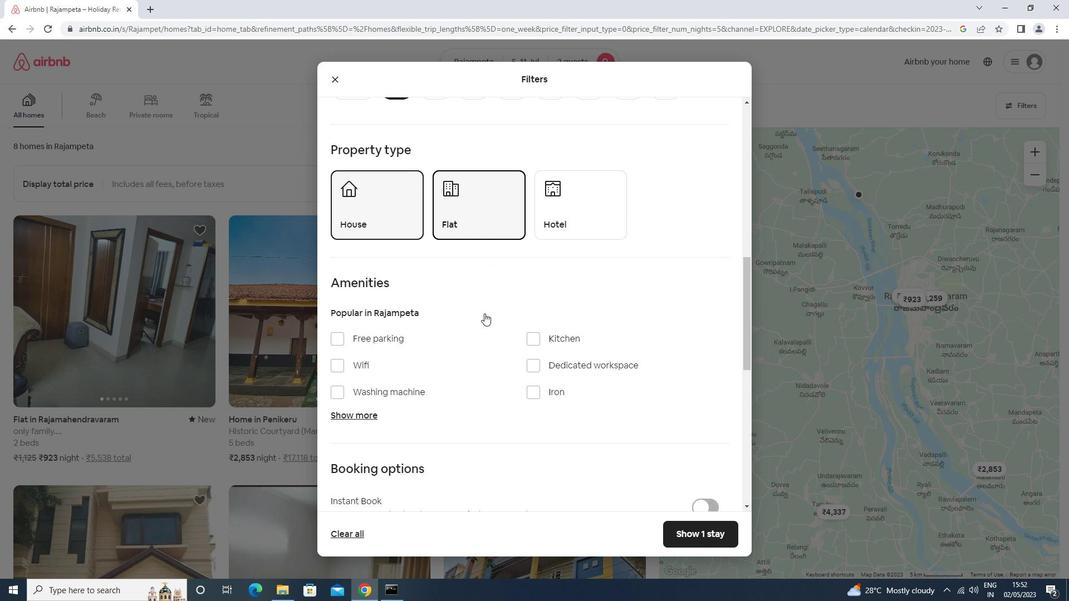 
Action: Mouse moved to (695, 421)
Screenshot: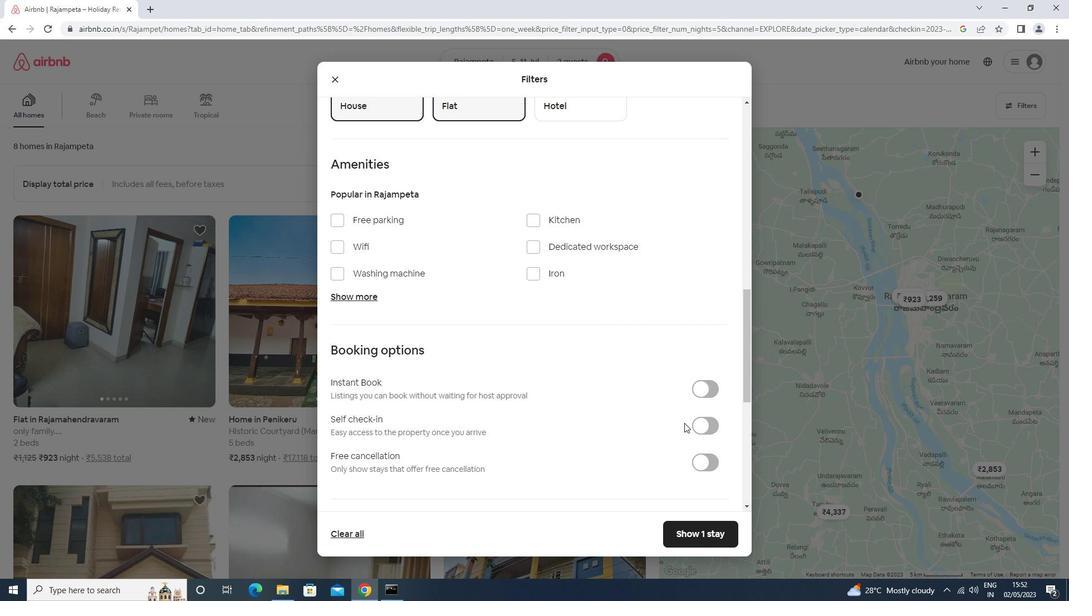 
Action: Mouse pressed left at (695, 421)
Screenshot: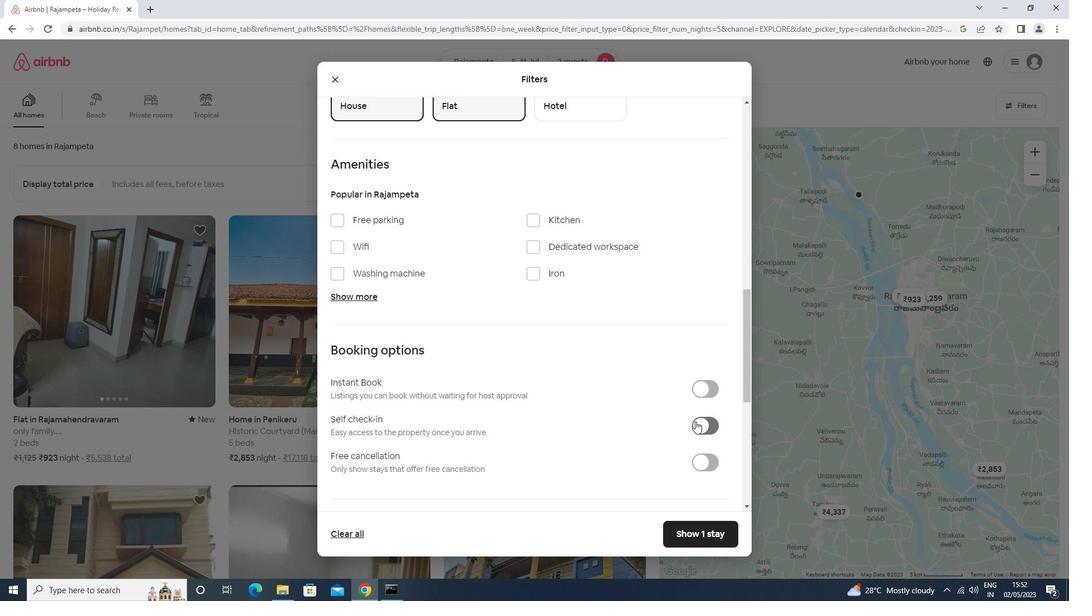 
Action: Mouse moved to (697, 421)
Screenshot: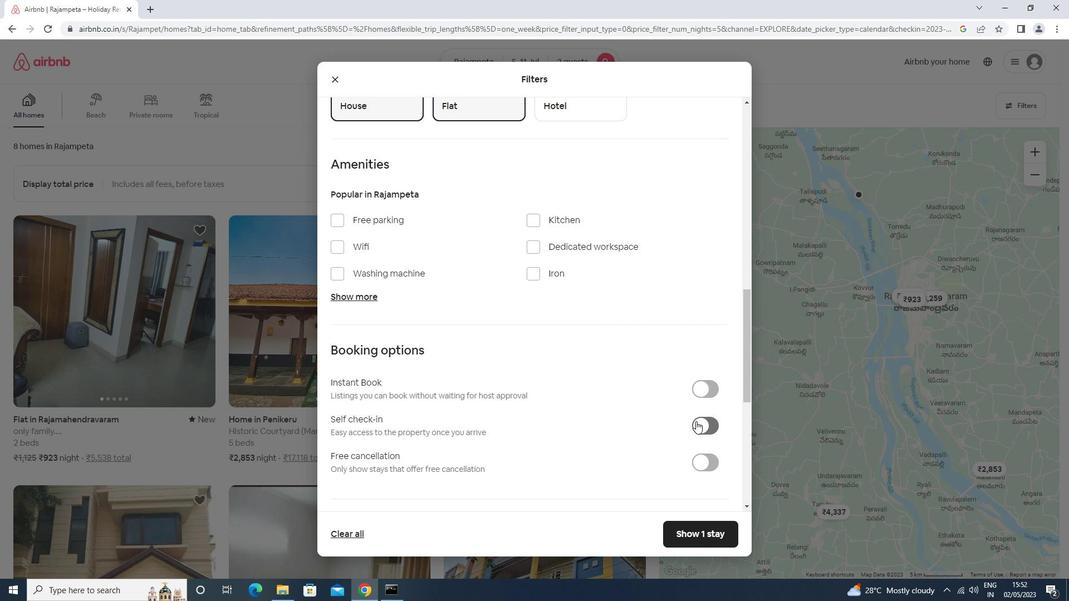 
Action: Mouse scrolled (697, 421) with delta (0, 0)
Screenshot: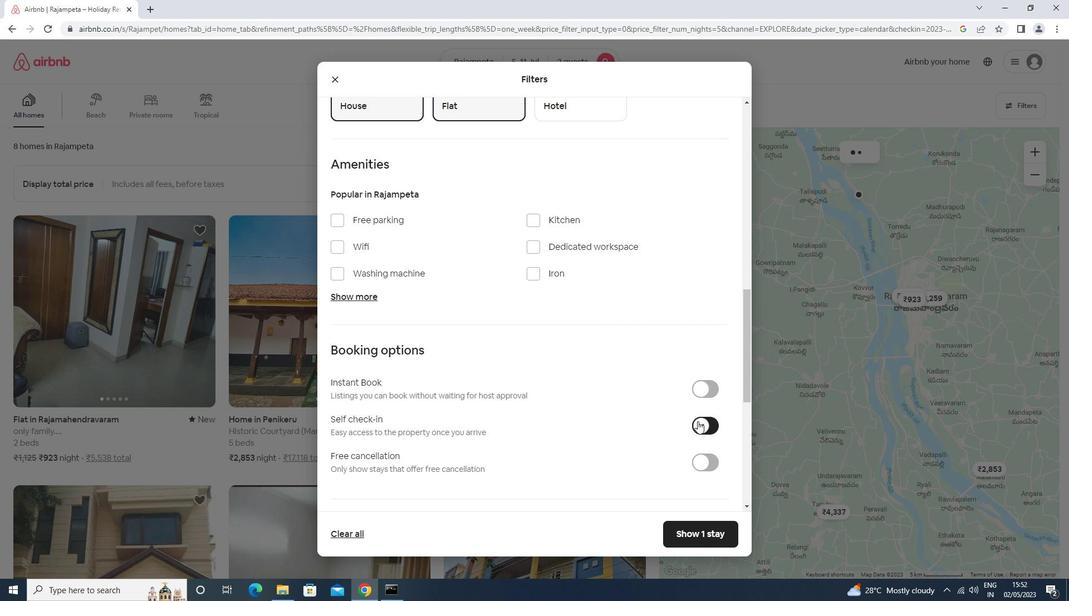 
Action: Mouse scrolled (697, 421) with delta (0, 0)
Screenshot: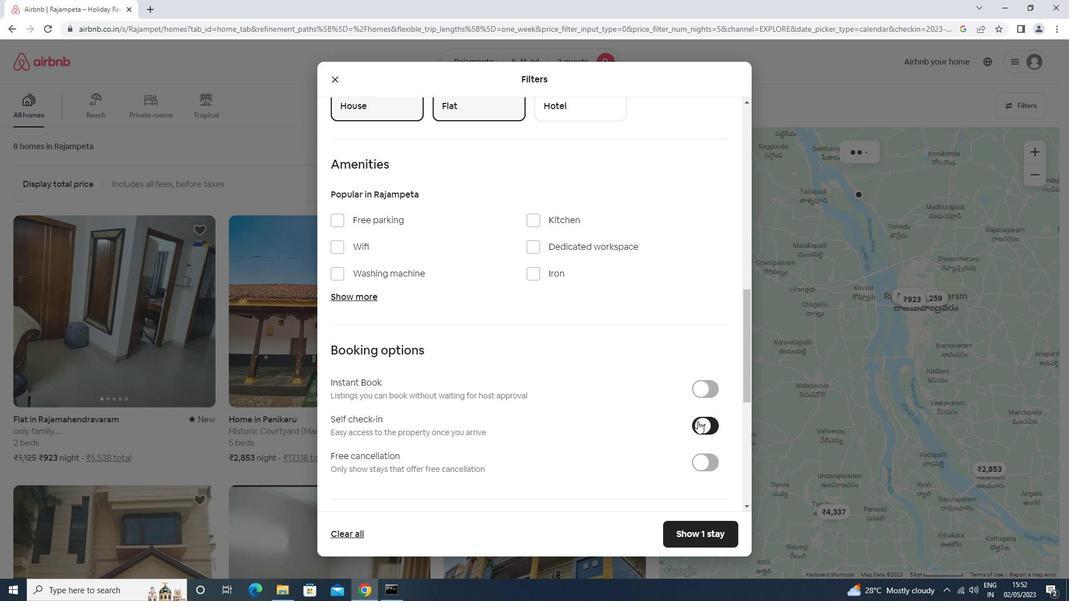 
Action: Mouse scrolled (697, 421) with delta (0, 0)
Screenshot: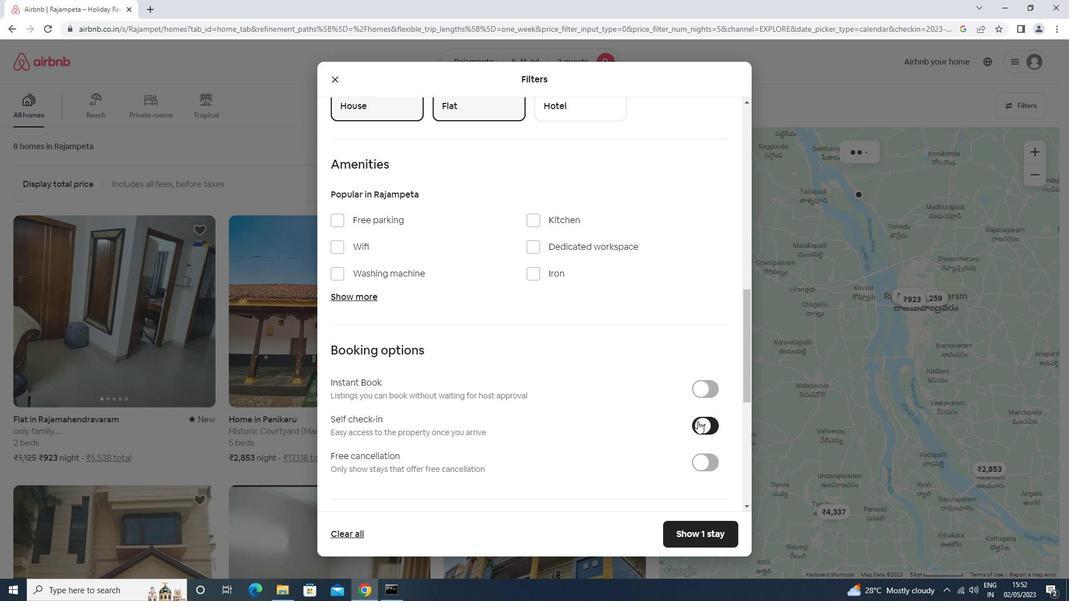 
Action: Mouse scrolled (697, 421) with delta (0, 0)
Screenshot: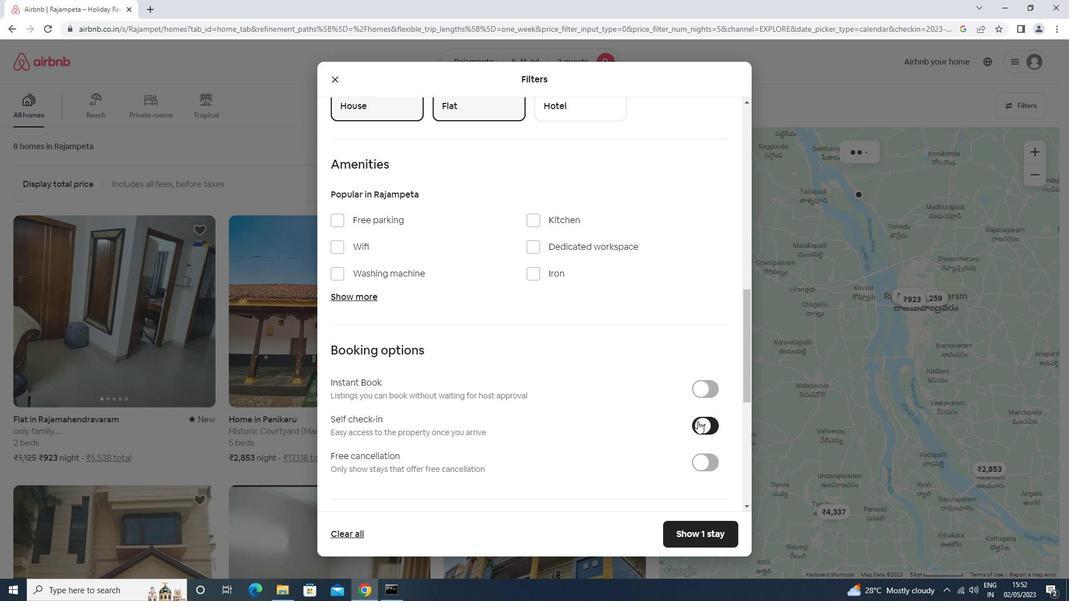 
Action: Mouse scrolled (697, 421) with delta (0, 0)
Screenshot: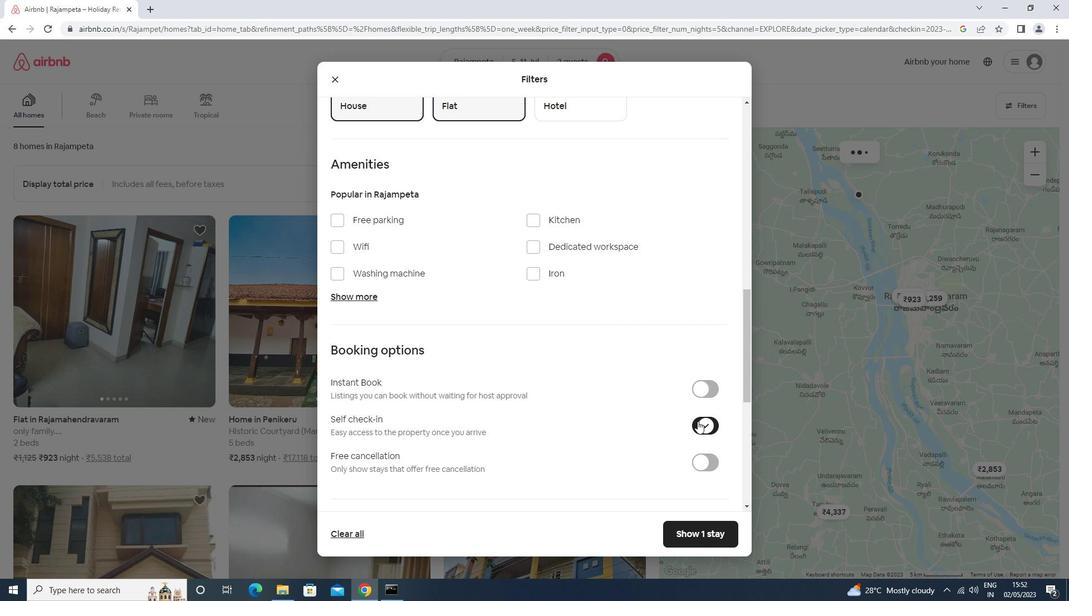 
Action: Mouse scrolled (697, 421) with delta (0, 0)
Screenshot: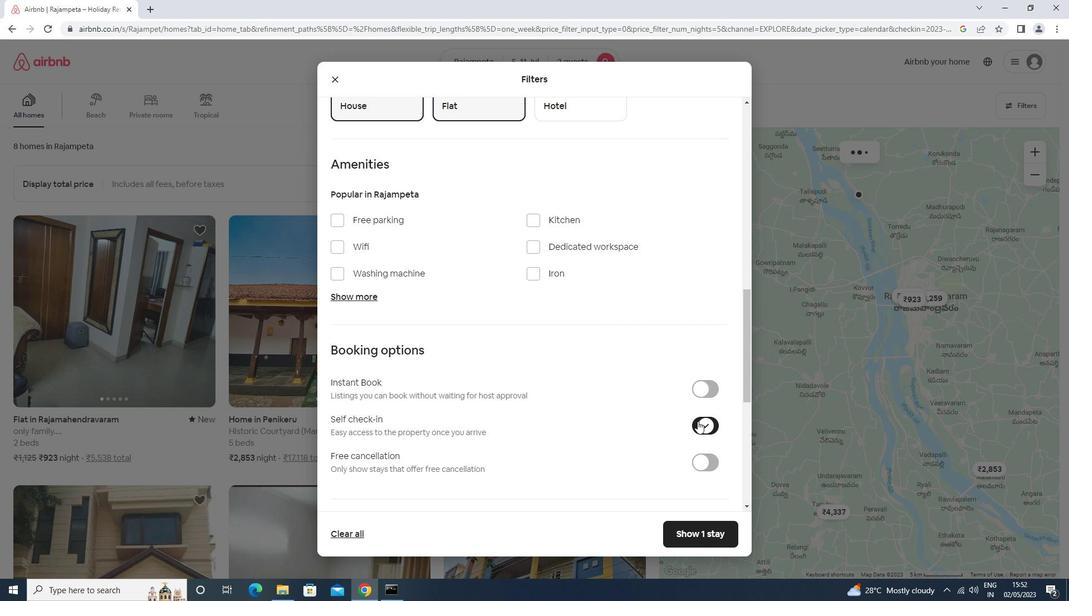 
Action: Mouse scrolled (697, 421) with delta (0, 0)
Screenshot: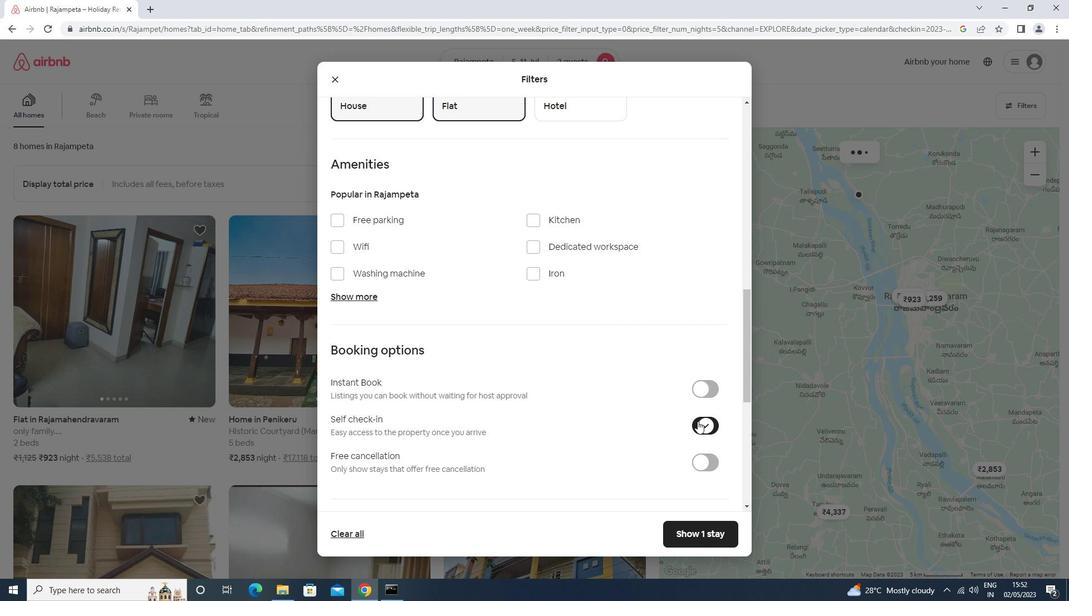 
Action: Mouse moved to (697, 421)
Screenshot: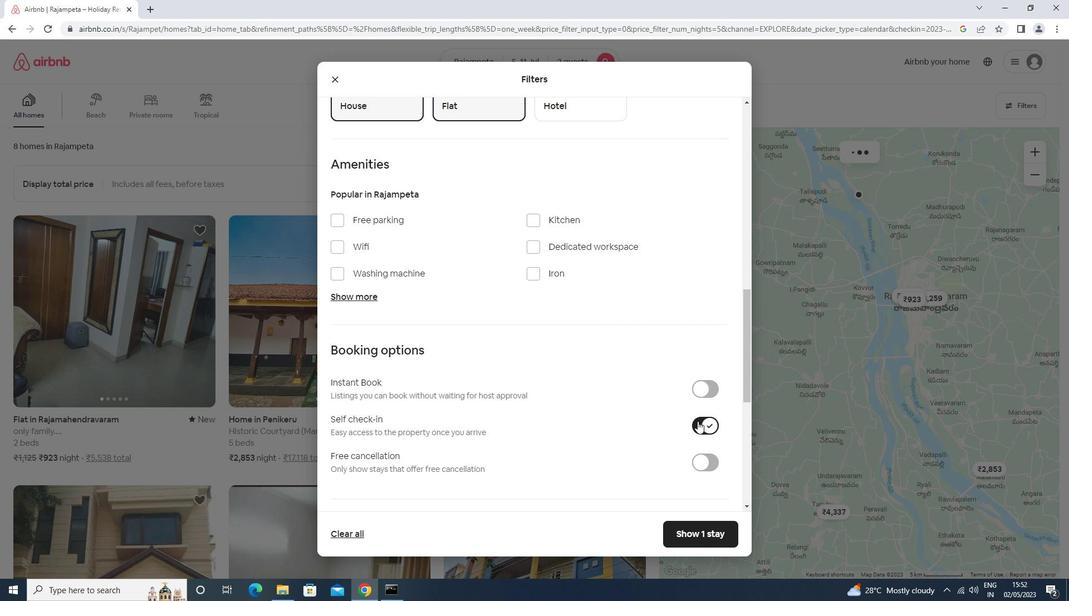 
Action: Mouse scrolled (697, 421) with delta (0, 0)
Screenshot: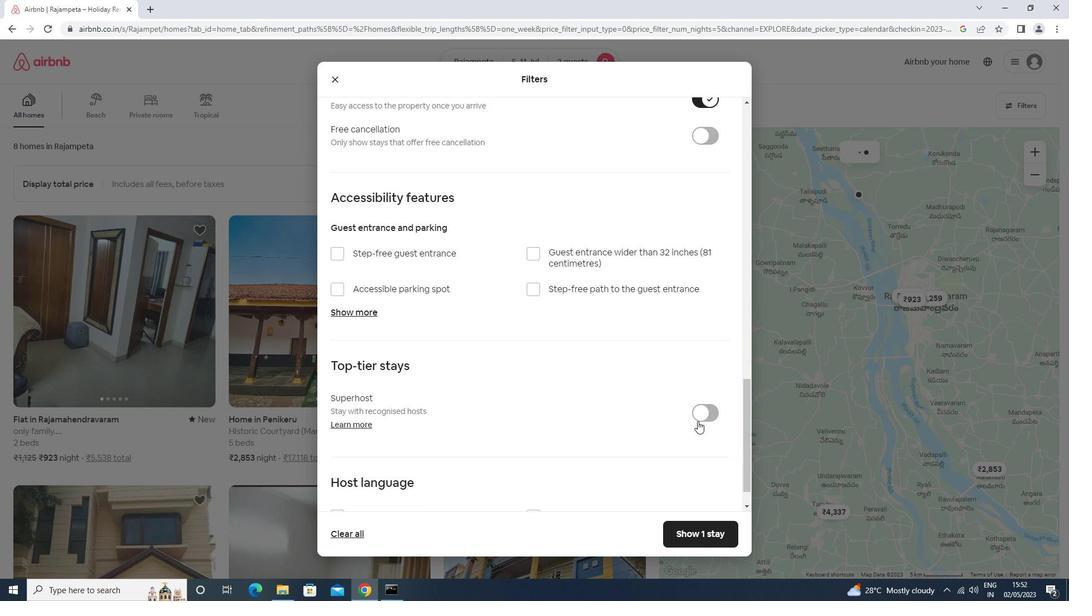 
Action: Mouse scrolled (697, 421) with delta (0, 0)
Screenshot: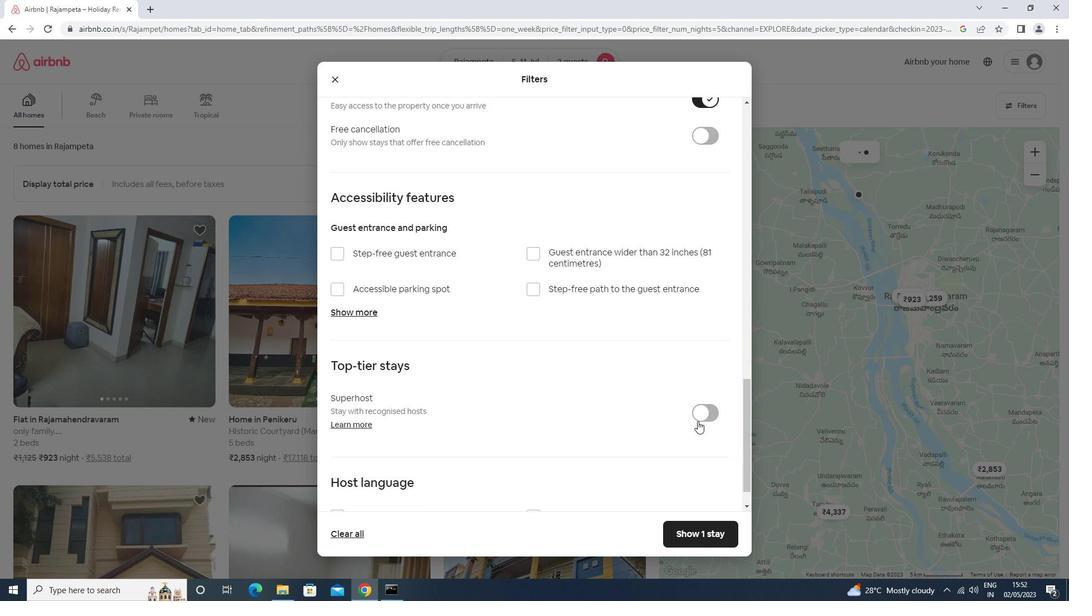
Action: Mouse scrolled (697, 421) with delta (0, 0)
Screenshot: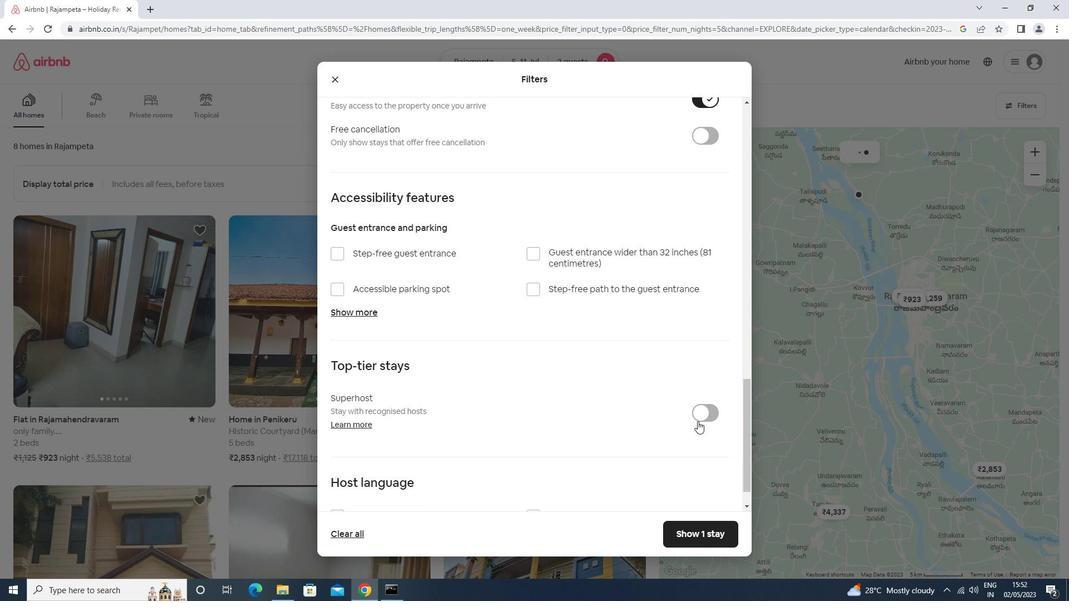
Action: Mouse scrolled (697, 421) with delta (0, 0)
Screenshot: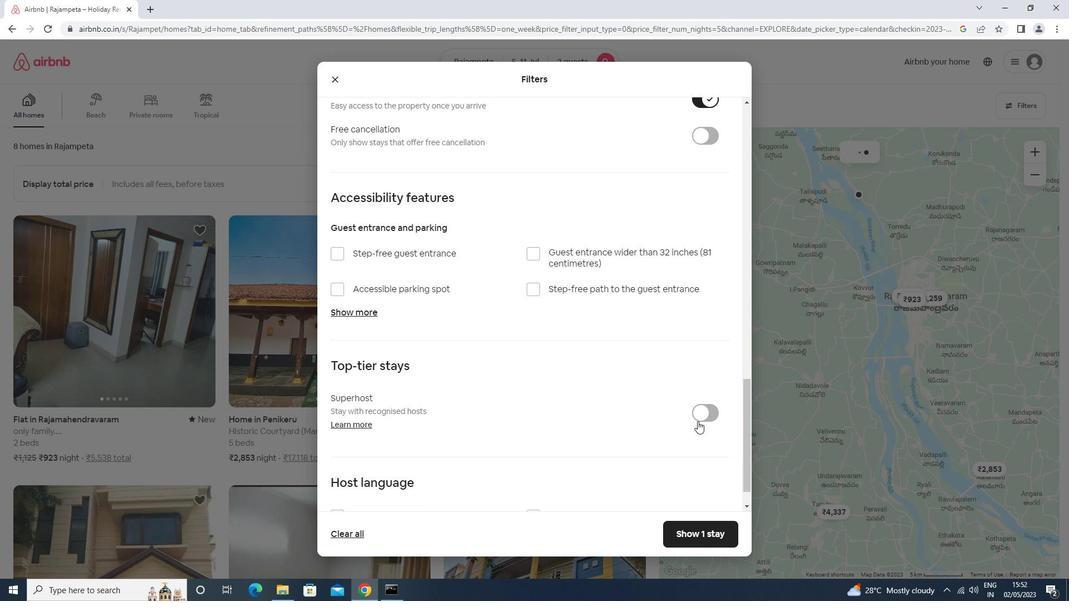 
Action: Mouse scrolled (697, 421) with delta (0, 0)
Screenshot: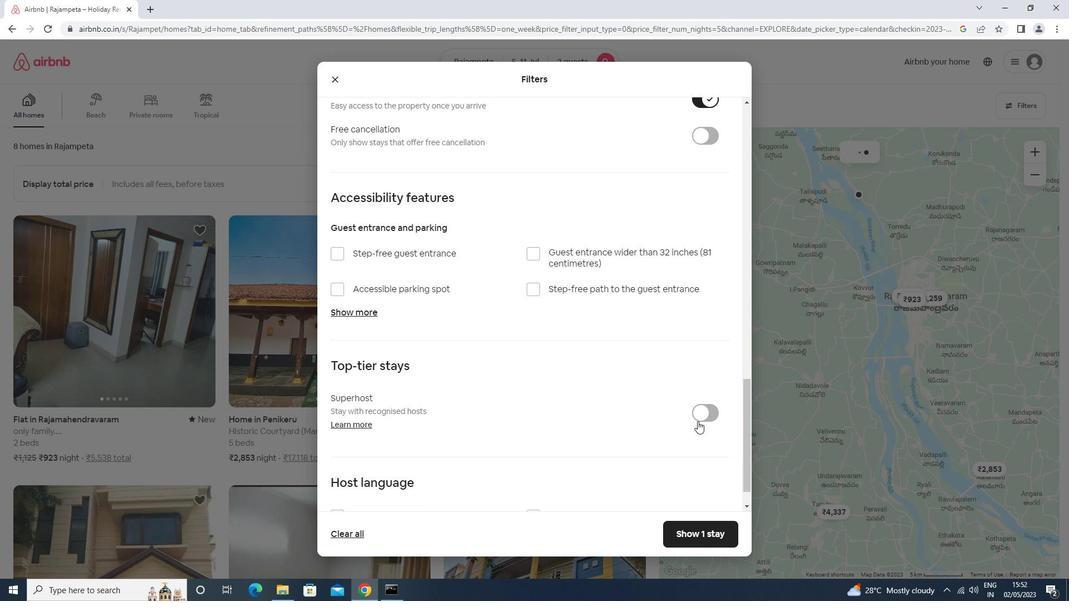 
Action: Mouse scrolled (697, 421) with delta (0, 0)
Screenshot: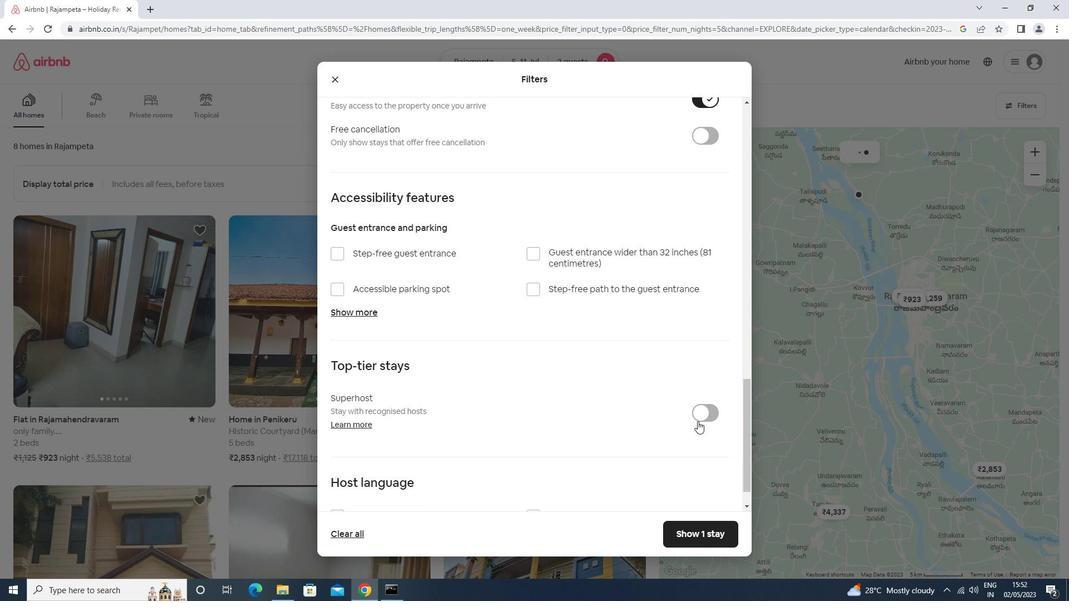 
Action: Mouse moved to (370, 477)
Screenshot: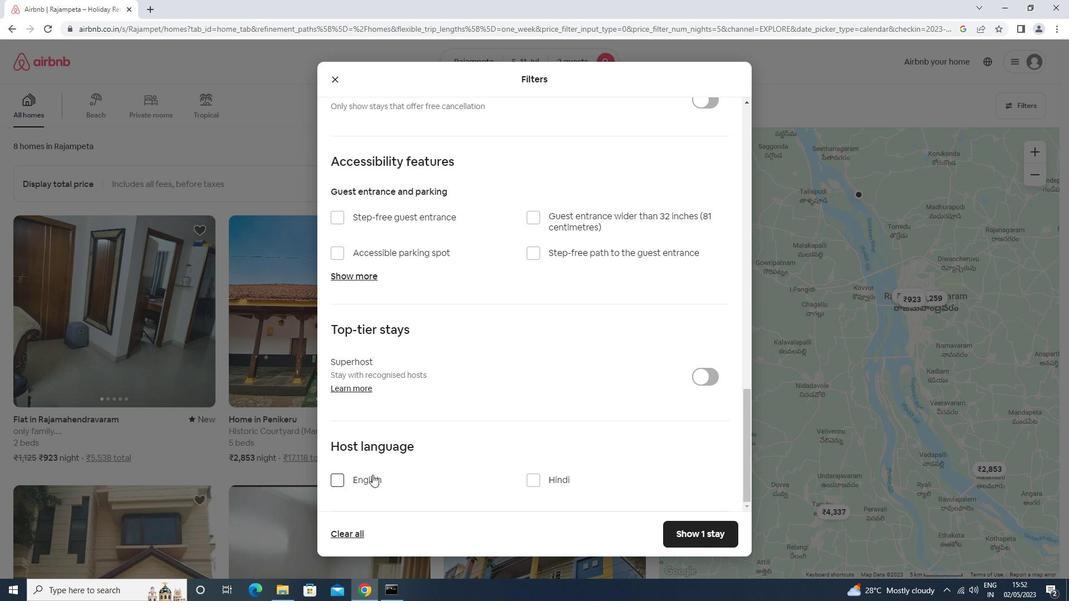 
Action: Mouse pressed left at (370, 477)
Screenshot: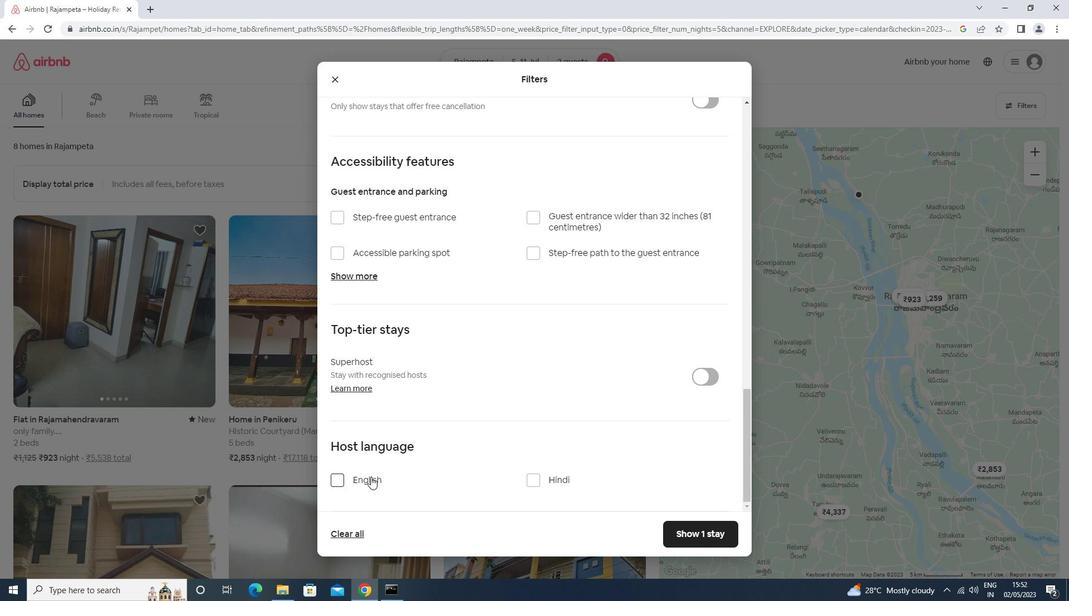 
Action: Mouse moved to (697, 534)
Screenshot: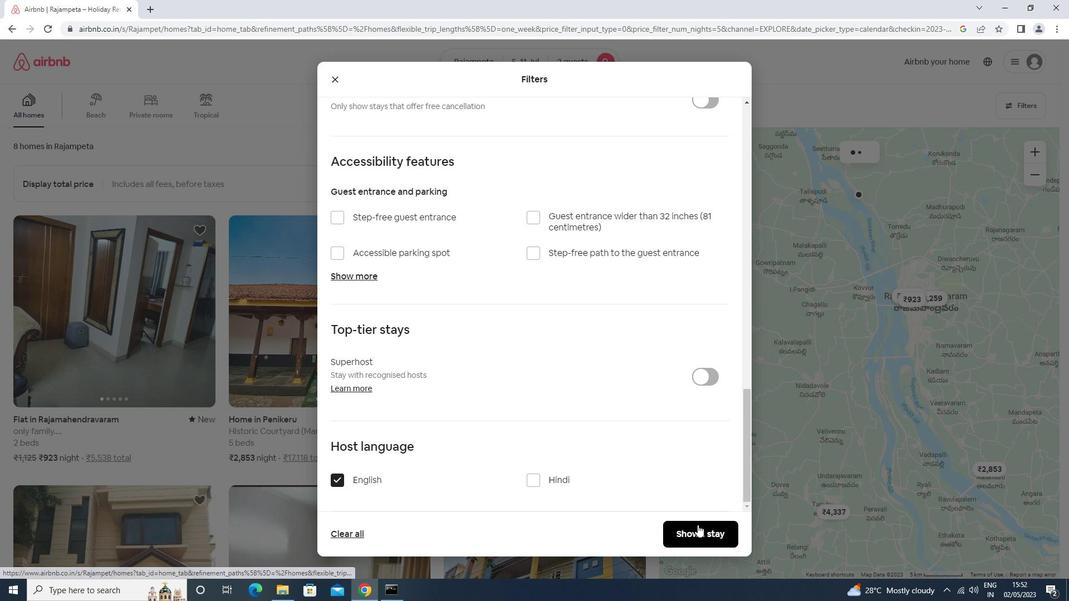 
Action: Mouse pressed left at (697, 534)
Screenshot: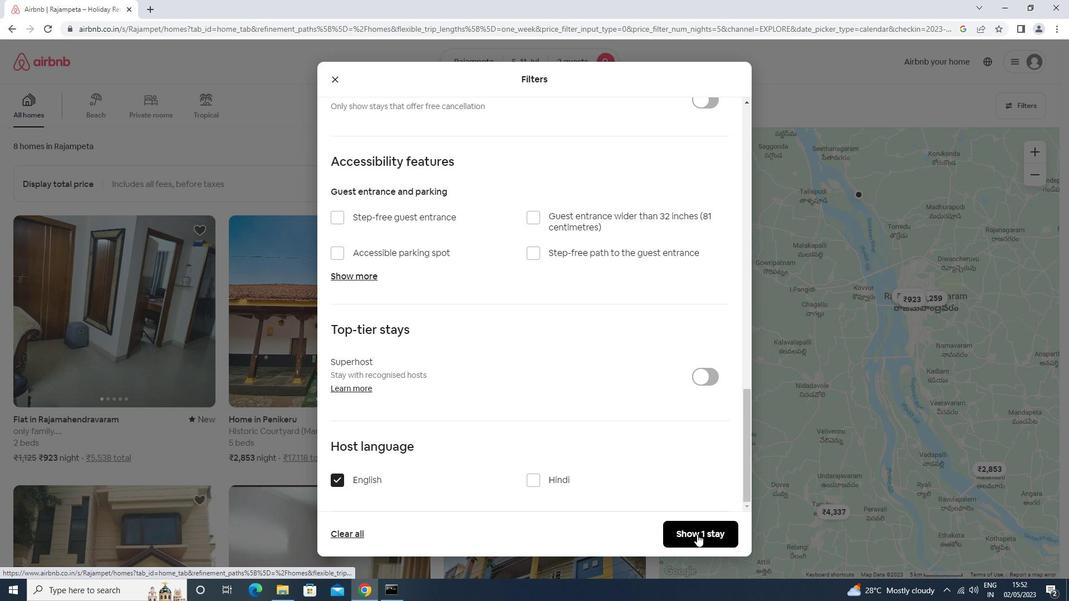 
Action: Mouse moved to (700, 531)
Screenshot: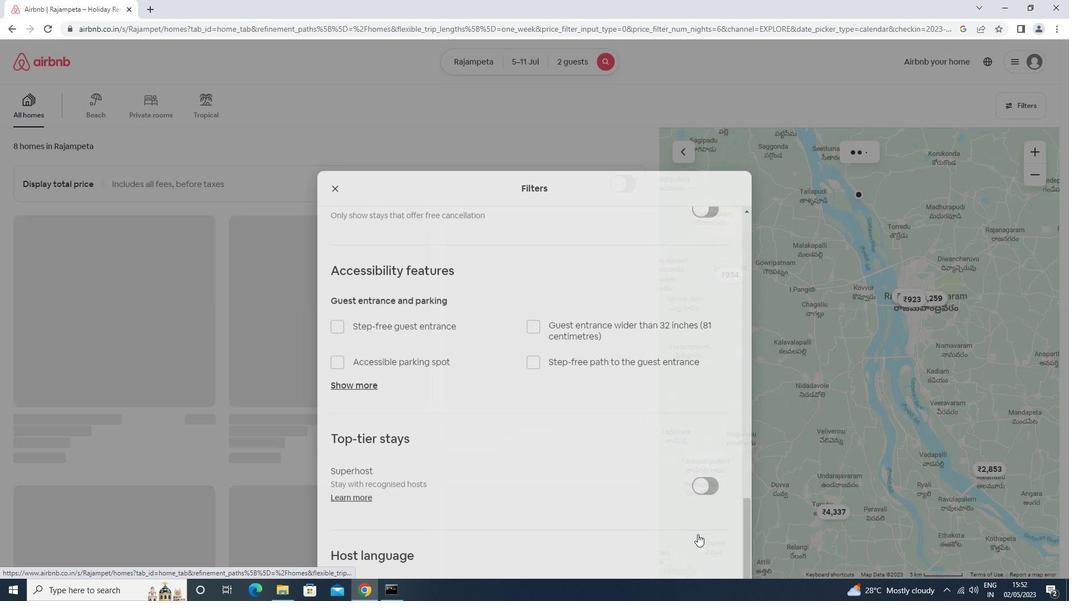 
